 Task: Find a house in White Bear Lake, United States, for 8 guests from August 12th to 16th, with amenities including free parking, wifi, TV, gym, and breakfast, within a price range of 10,000 to 16,000 INR.
Action: Mouse scrolled (481, 529) with delta (0, 0)
Screenshot: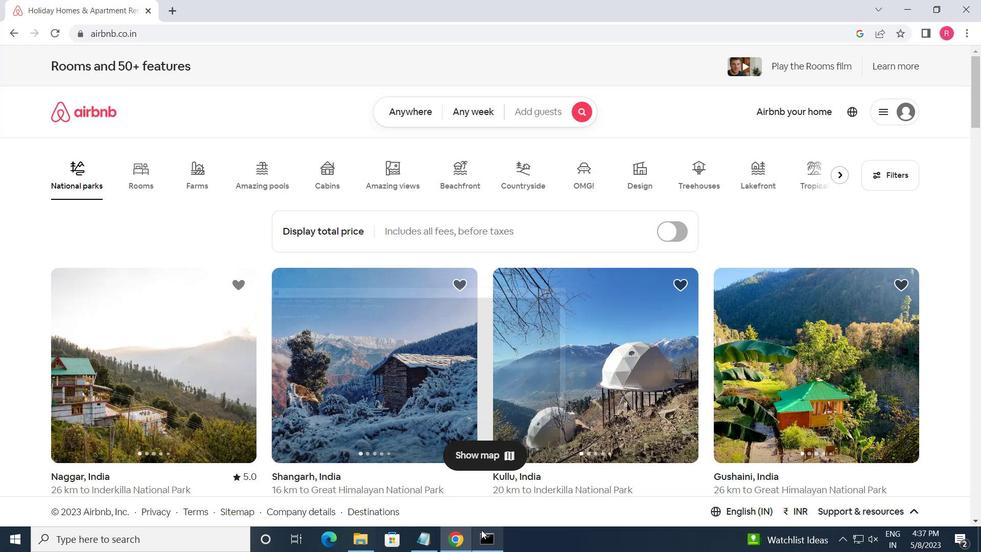 
Action: Mouse moved to (588, 105)
Screenshot: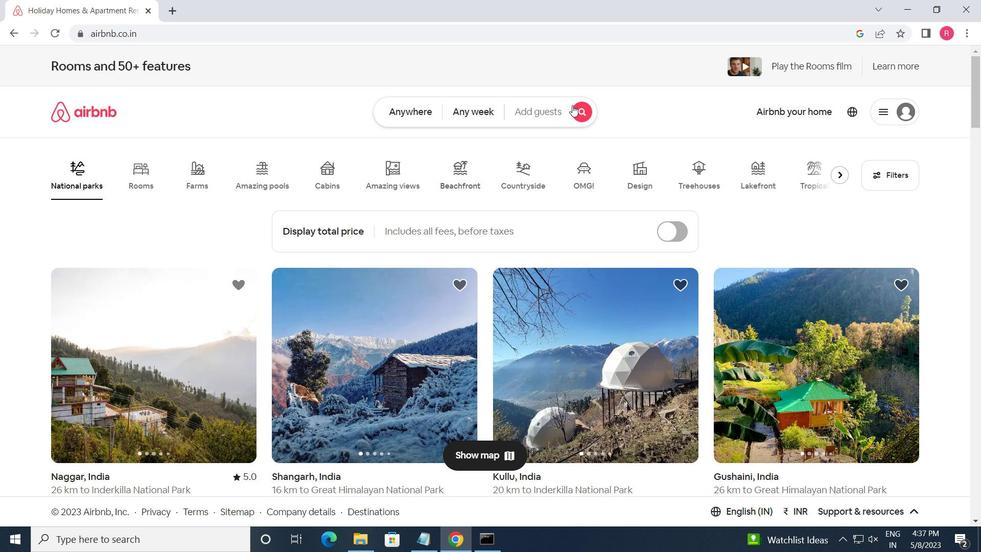 
Action: Mouse pressed left at (588, 105)
Screenshot: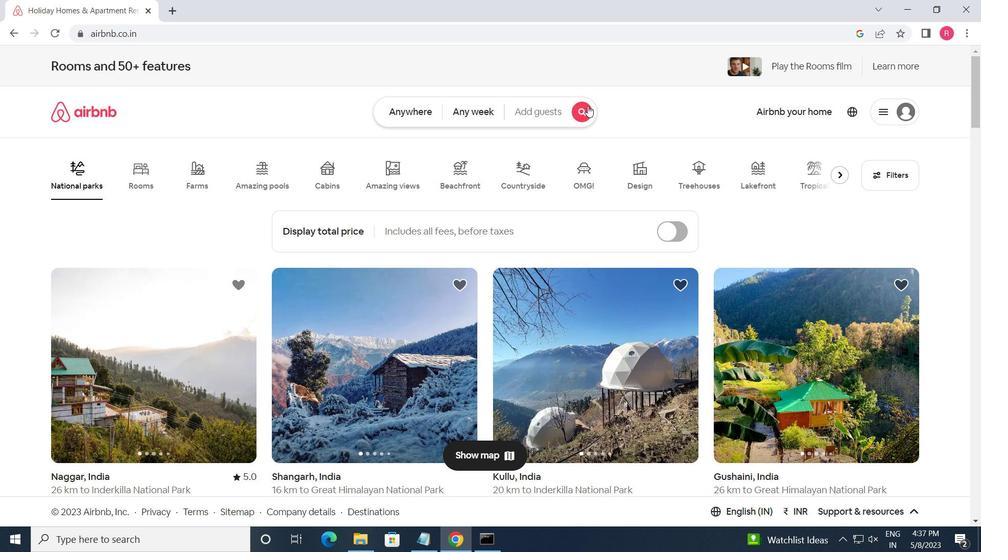 
Action: Mouse moved to (289, 166)
Screenshot: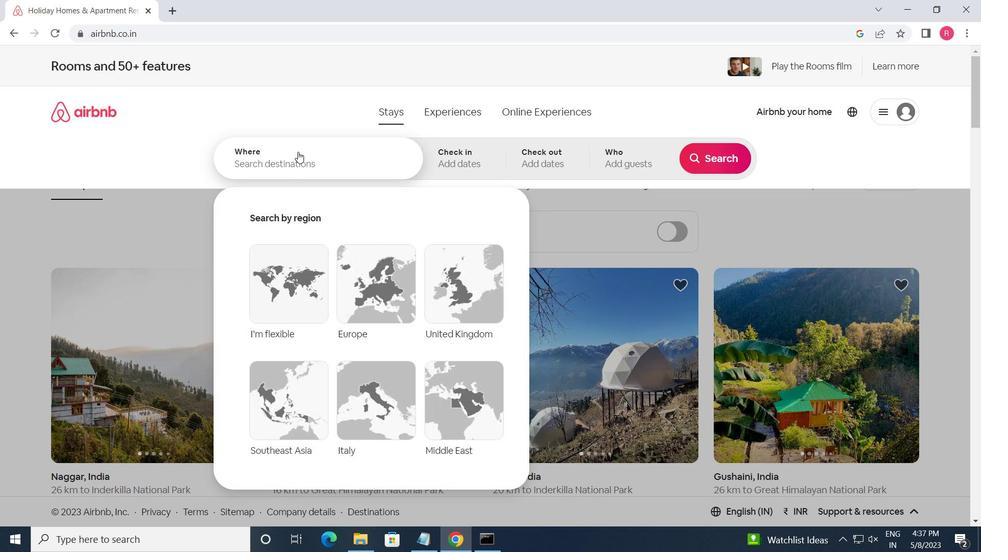 
Action: Mouse pressed left at (289, 166)
Screenshot: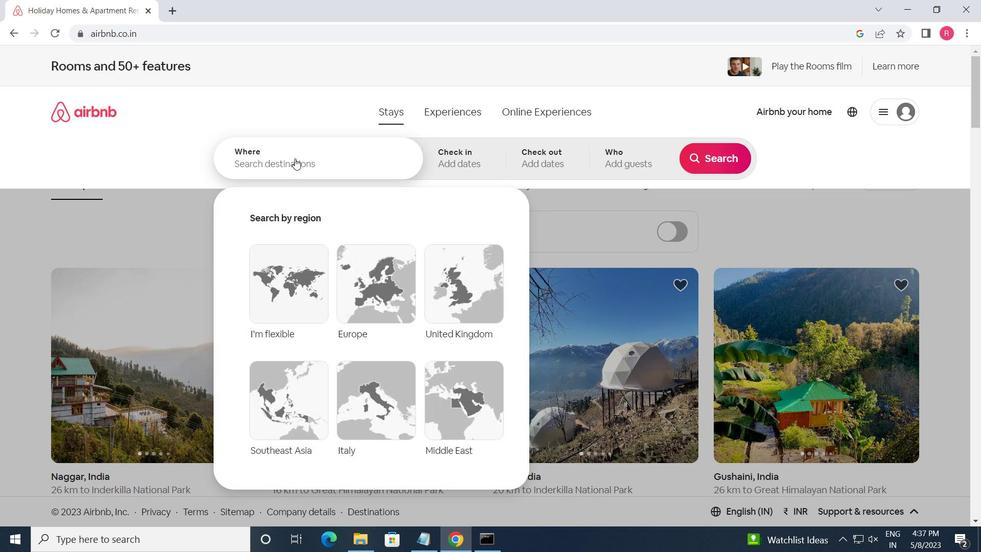 
Action: Key pressed <Key.shift>WHITE<Key.space>B<Key.backspace><Key.shift>BEAR<Key.space><Key.shift_r><Key.shift_r><Key.shift_r><Key.shift_r><Key.shift_r><Key.shift_r><Key.shift_r><Key.shift_r>LAKE,<Key.space><Key.shift_r>UNITED<Key.space><Key.shift>SA<Key.backspace>TATES<Key.enter>
Screenshot: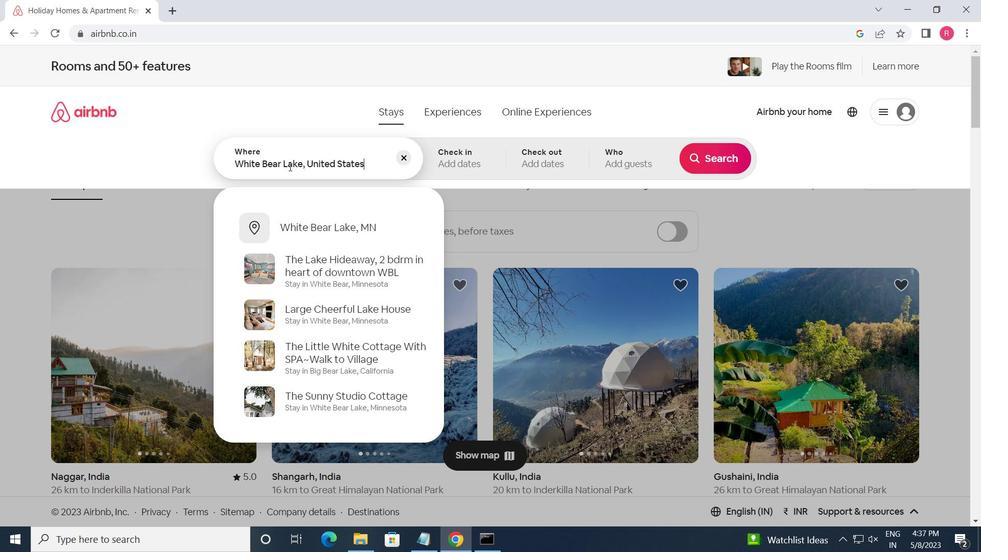 
Action: Mouse moved to (711, 264)
Screenshot: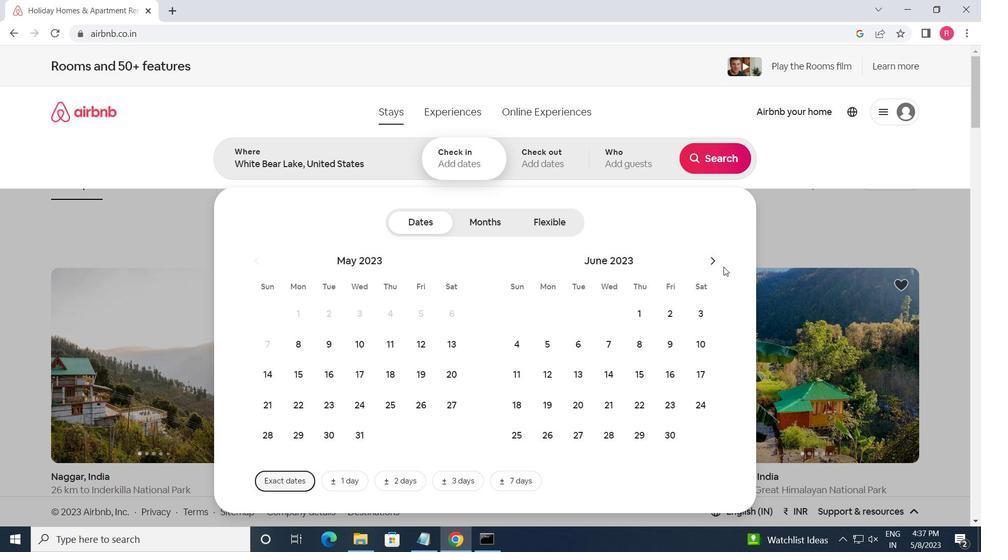 
Action: Mouse pressed left at (711, 264)
Screenshot: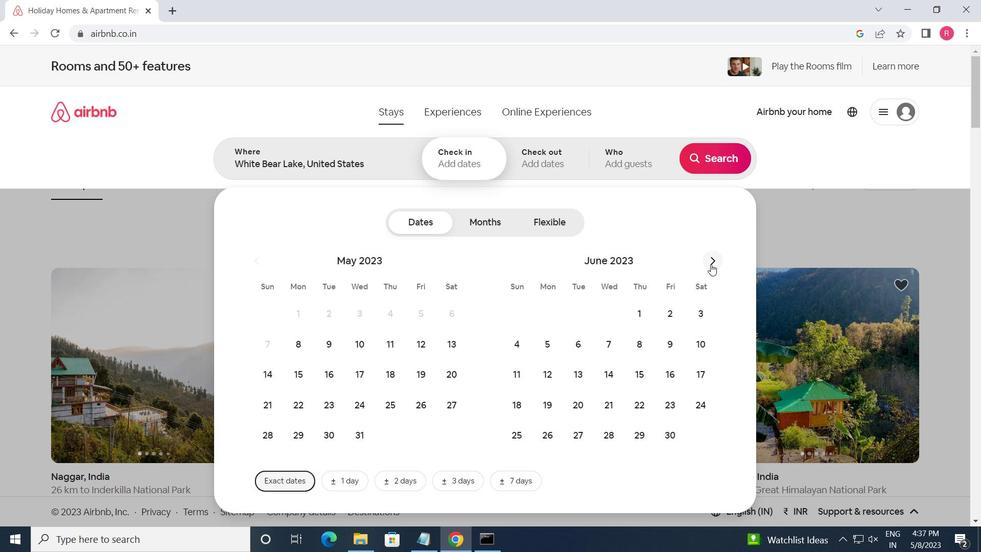 
Action: Mouse pressed left at (711, 264)
Screenshot: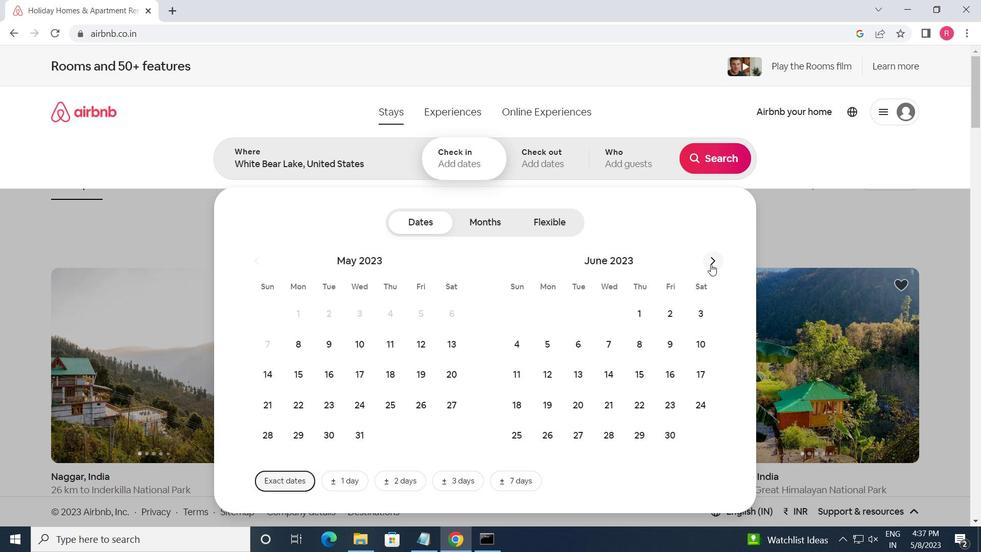 
Action: Mouse pressed left at (711, 264)
Screenshot: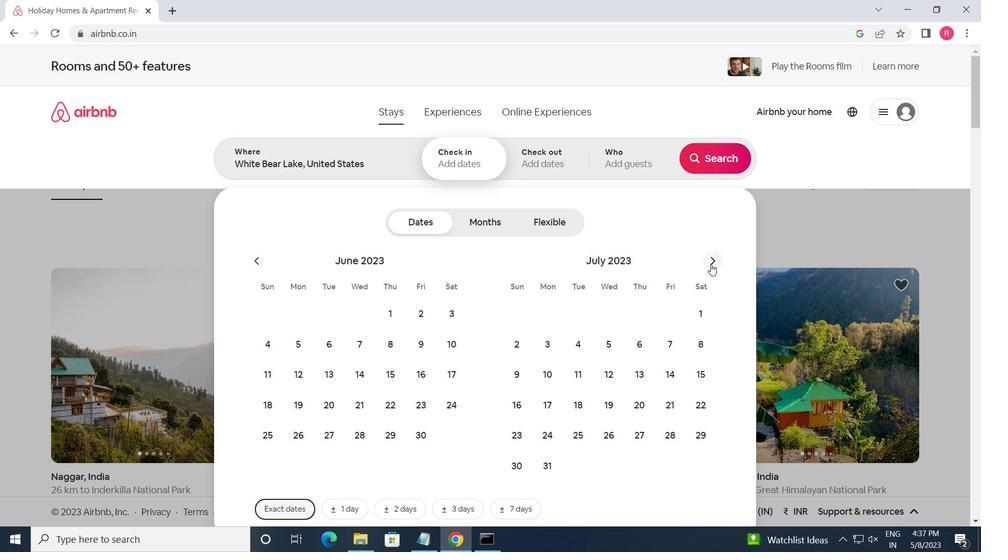
Action: Mouse moved to (699, 342)
Screenshot: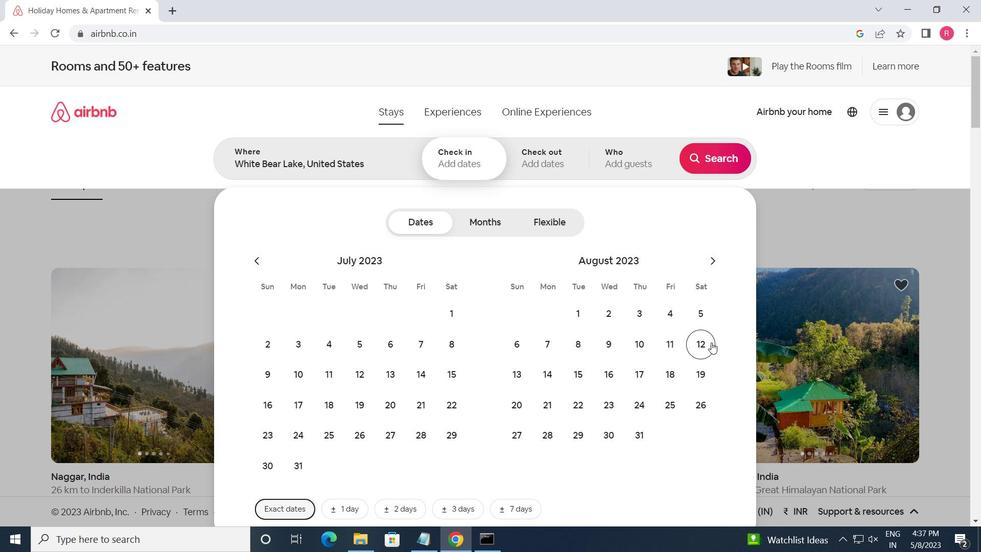 
Action: Mouse pressed left at (699, 342)
Screenshot: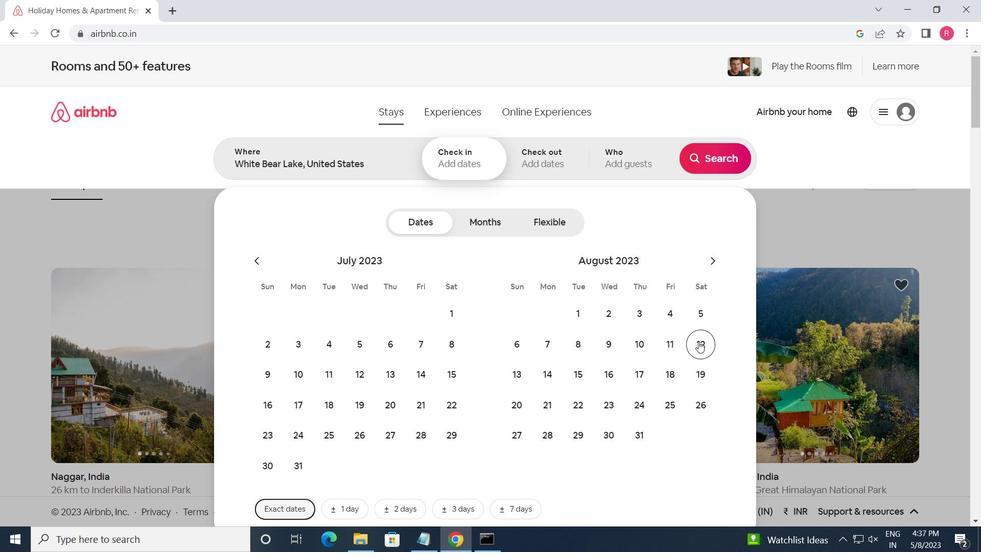
Action: Mouse moved to (608, 382)
Screenshot: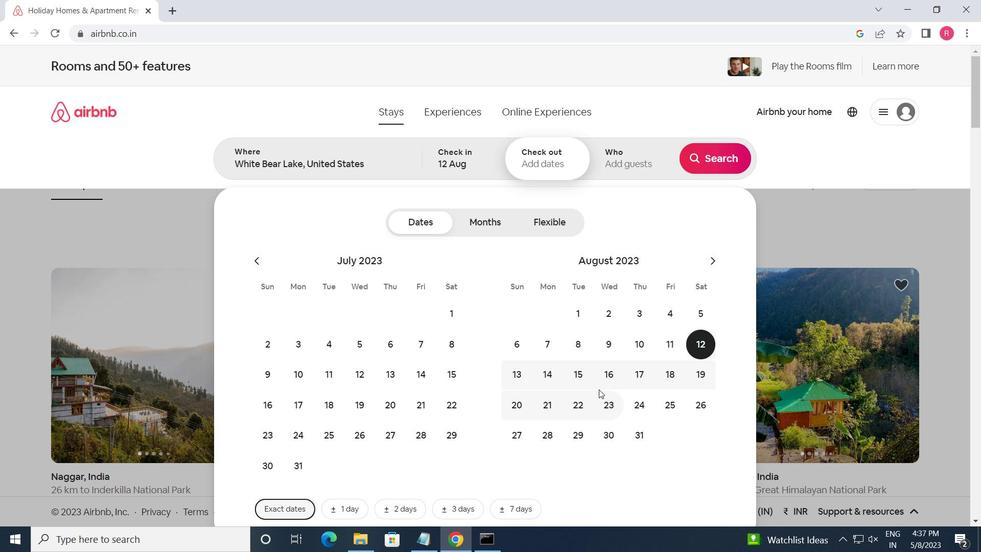 
Action: Mouse pressed left at (608, 382)
Screenshot: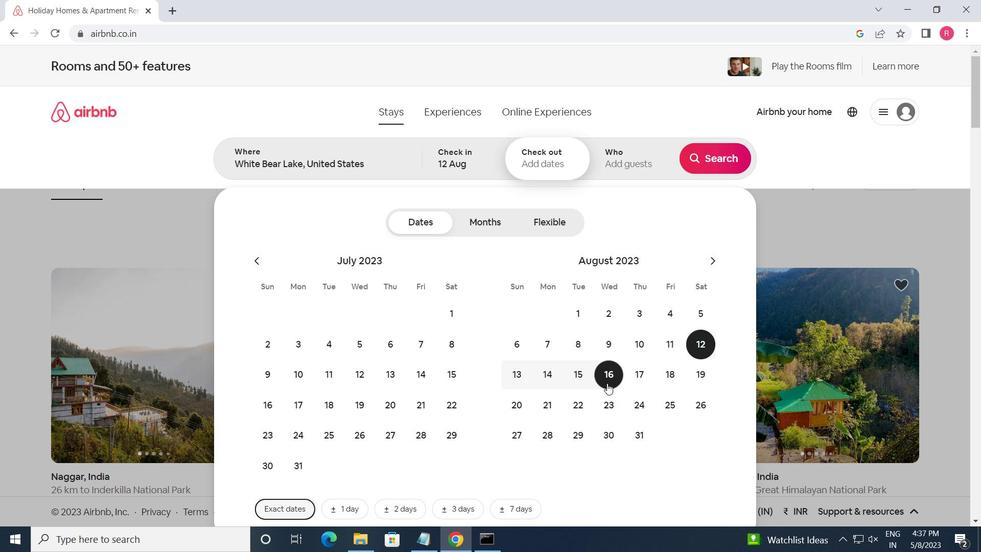 
Action: Mouse moved to (617, 171)
Screenshot: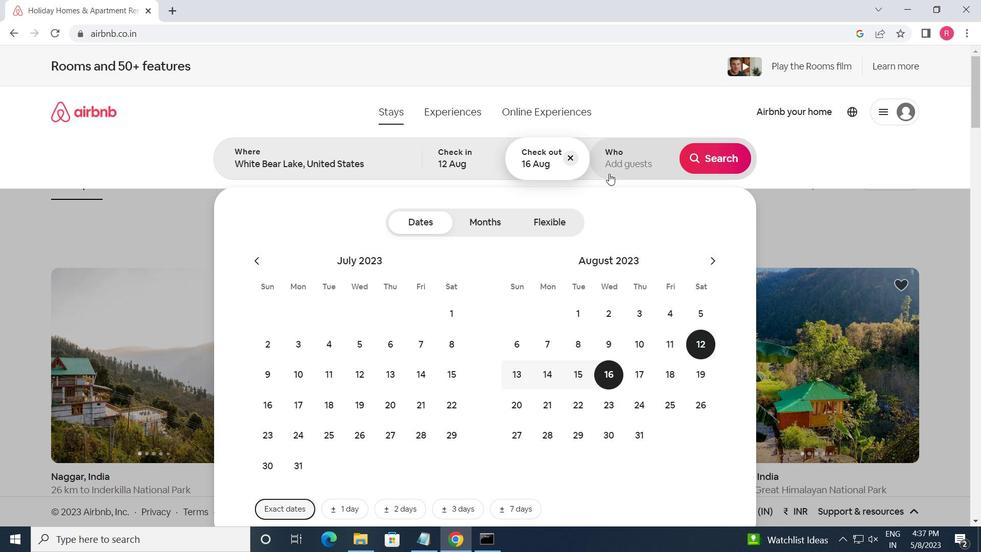 
Action: Mouse pressed left at (617, 171)
Screenshot: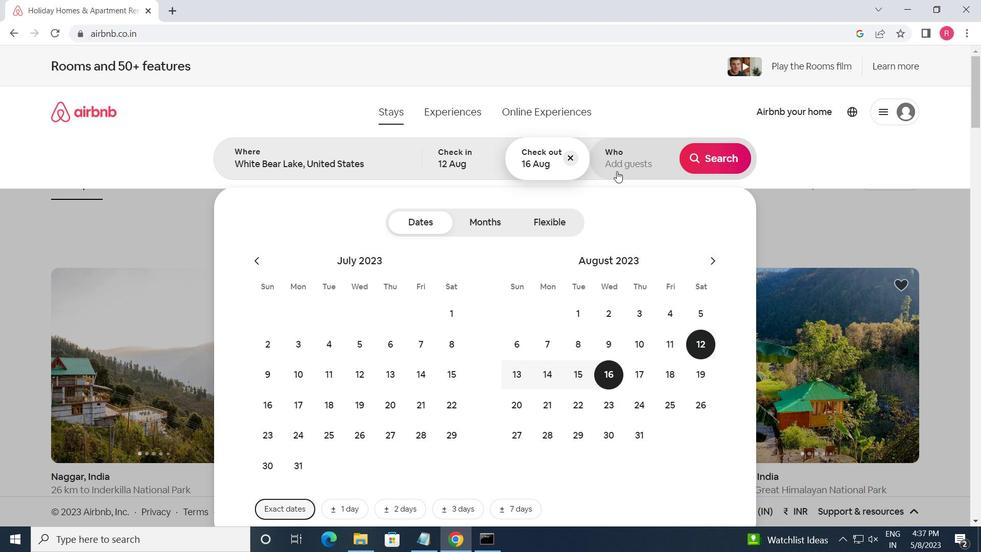 
Action: Mouse moved to (722, 231)
Screenshot: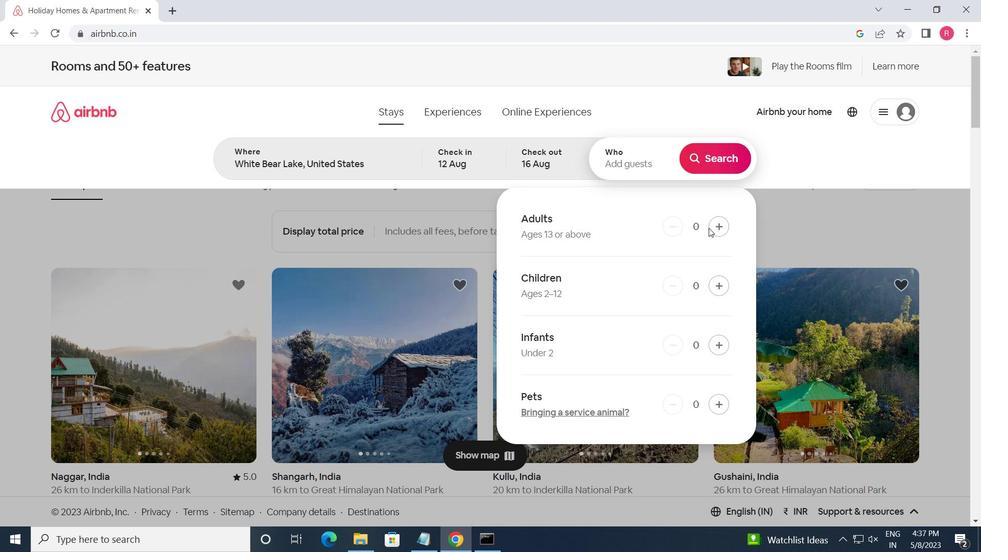 
Action: Mouse pressed left at (722, 231)
Screenshot: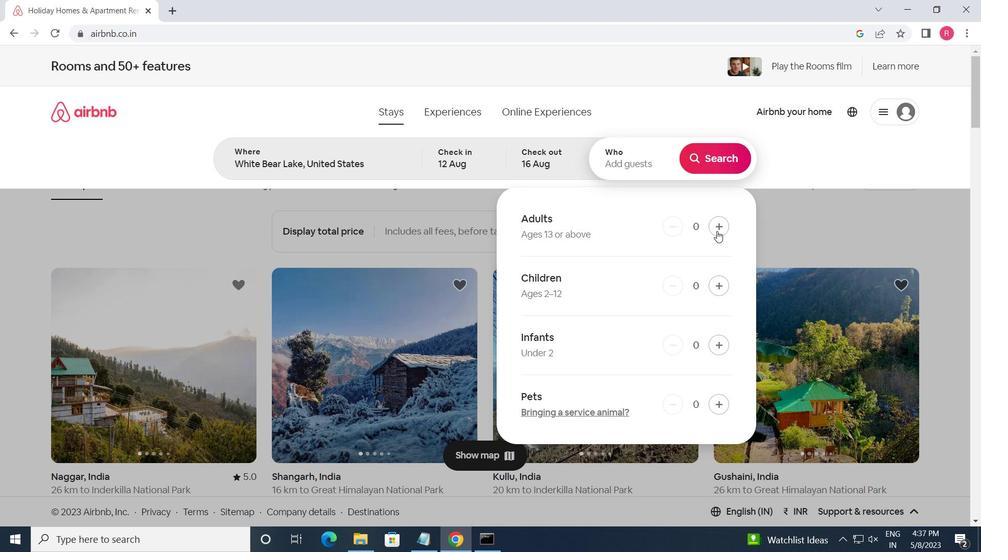 
Action: Mouse pressed left at (722, 231)
Screenshot: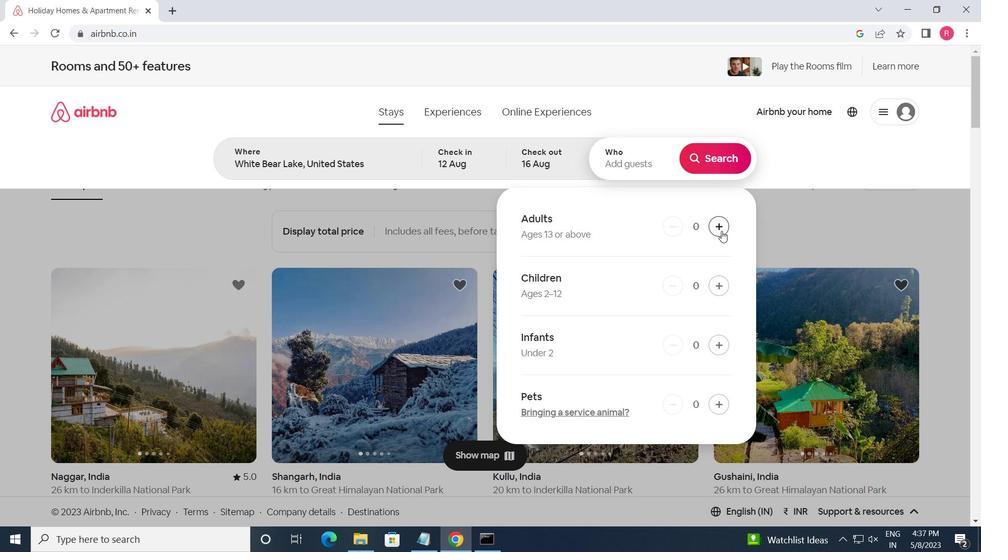 
Action: Mouse pressed left at (722, 231)
Screenshot: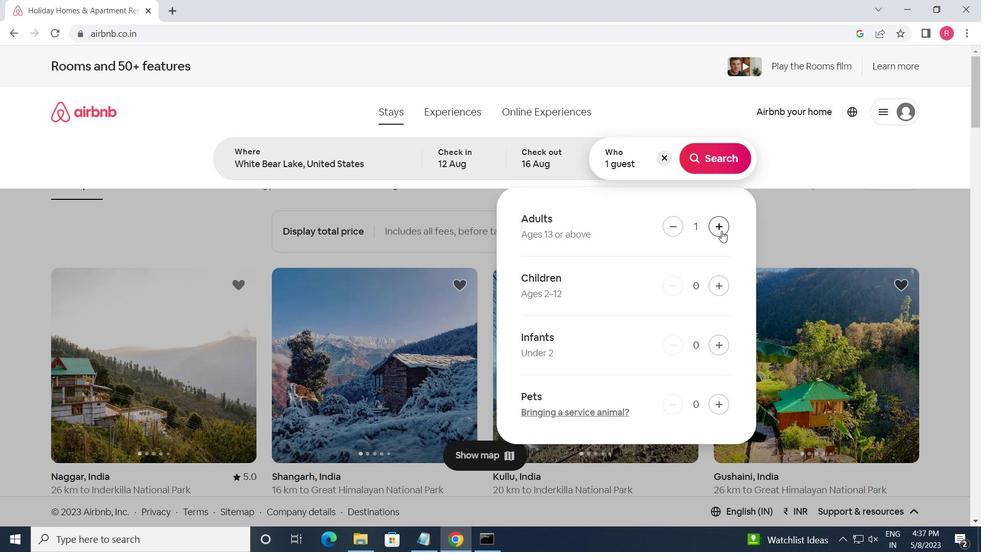 
Action: Mouse pressed left at (722, 231)
Screenshot: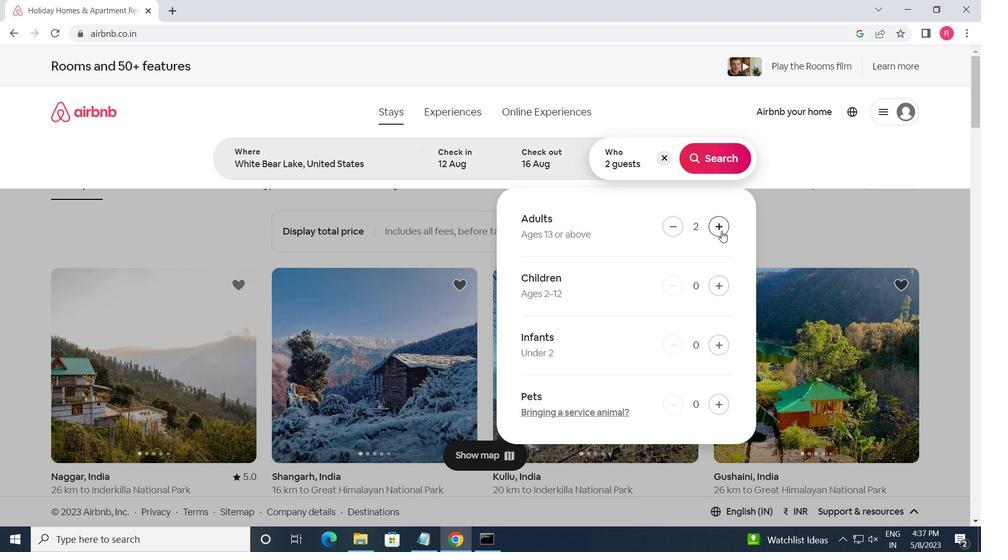 
Action: Mouse pressed left at (722, 231)
Screenshot: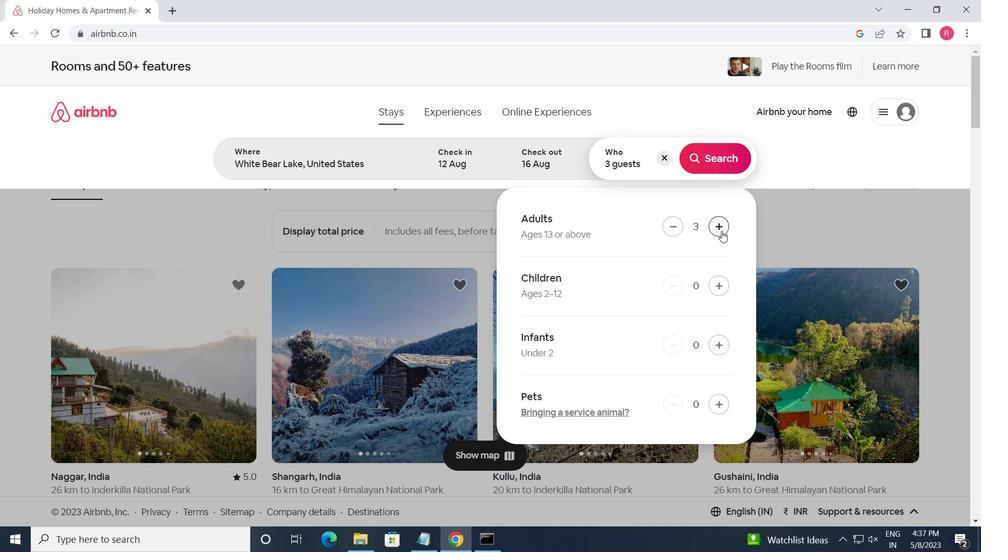 
Action: Mouse pressed left at (722, 231)
Screenshot: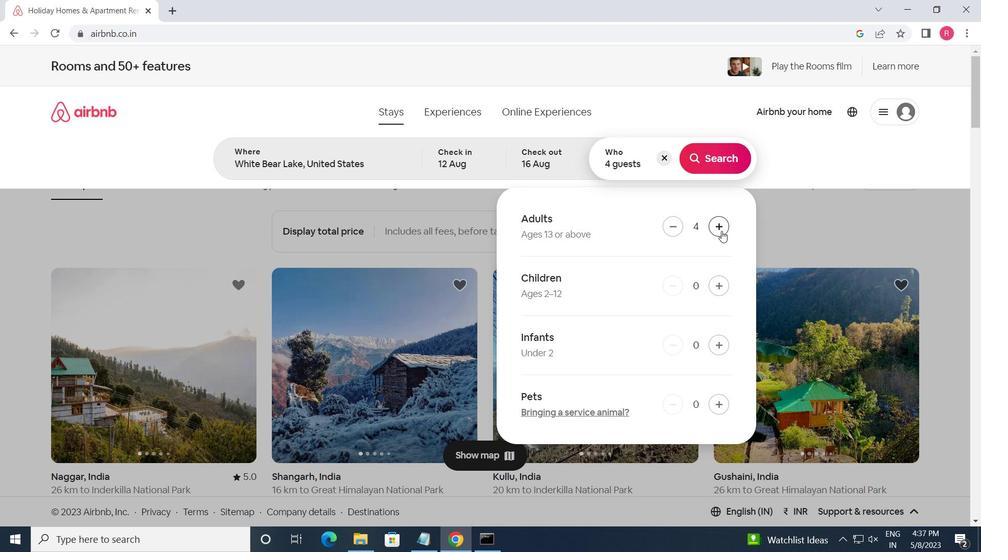
Action: Mouse pressed left at (722, 231)
Screenshot: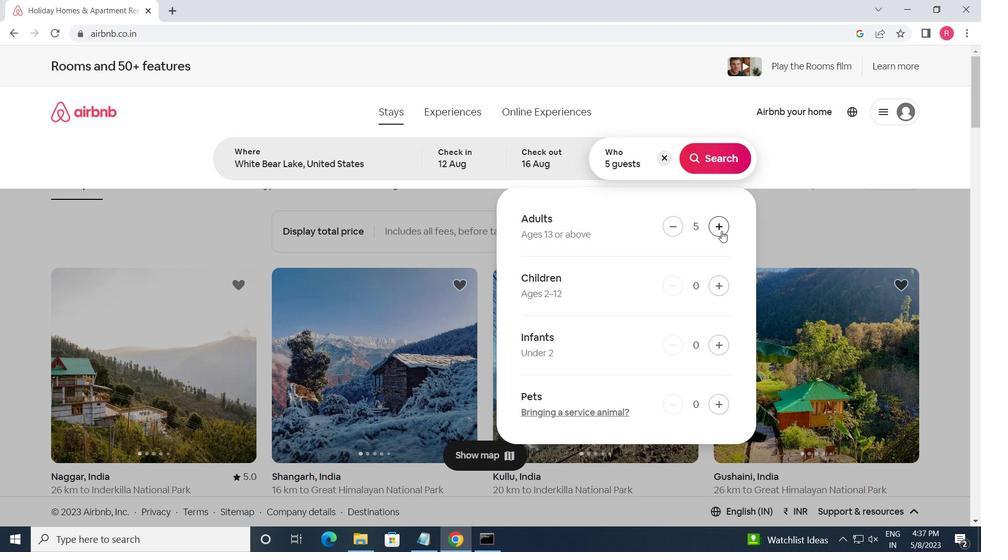 
Action: Mouse pressed left at (722, 231)
Screenshot: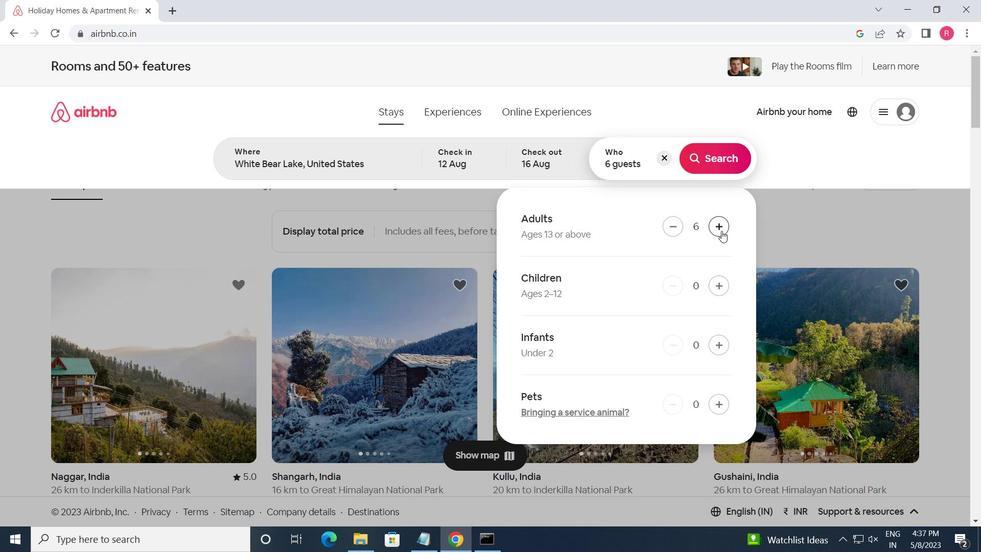 
Action: Mouse moved to (706, 166)
Screenshot: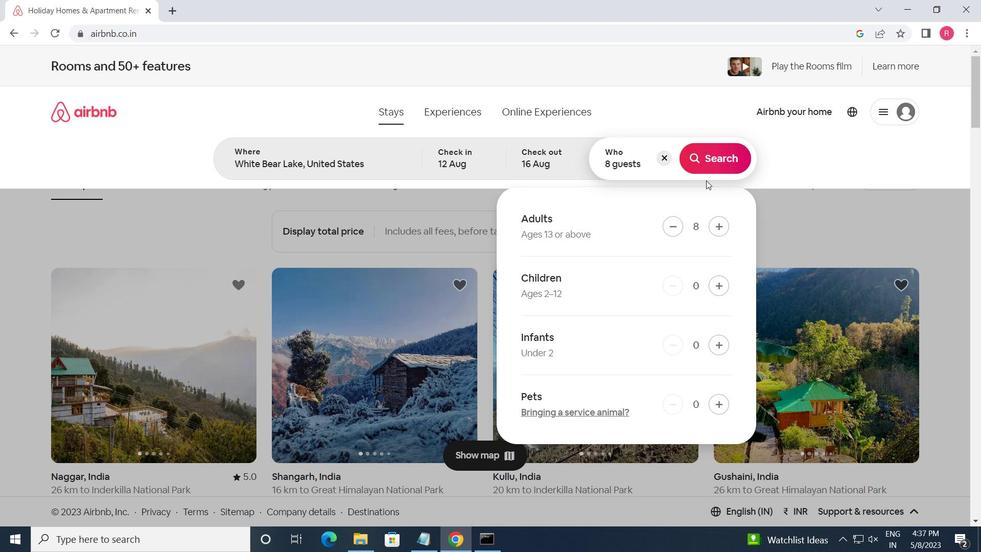 
Action: Mouse pressed left at (706, 166)
Screenshot: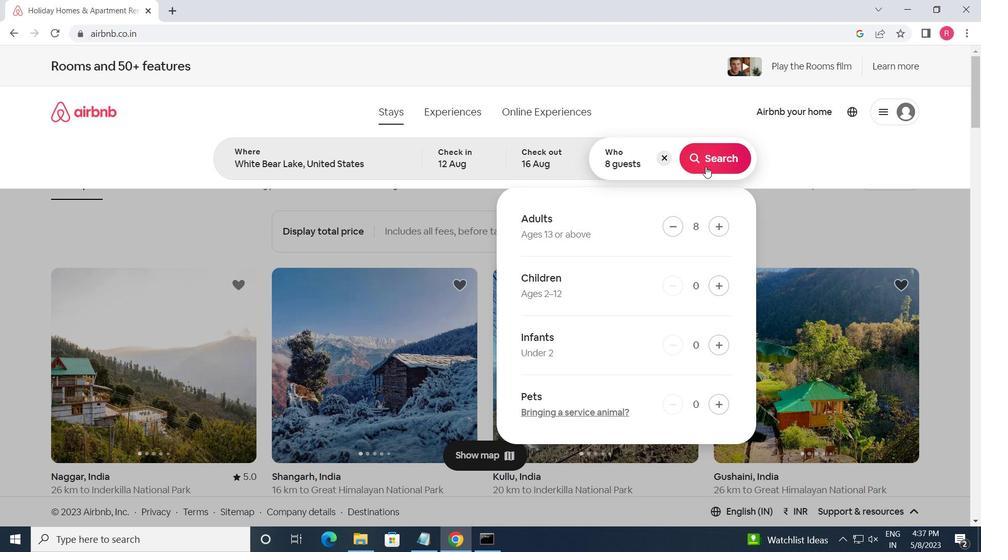 
Action: Mouse moved to (928, 118)
Screenshot: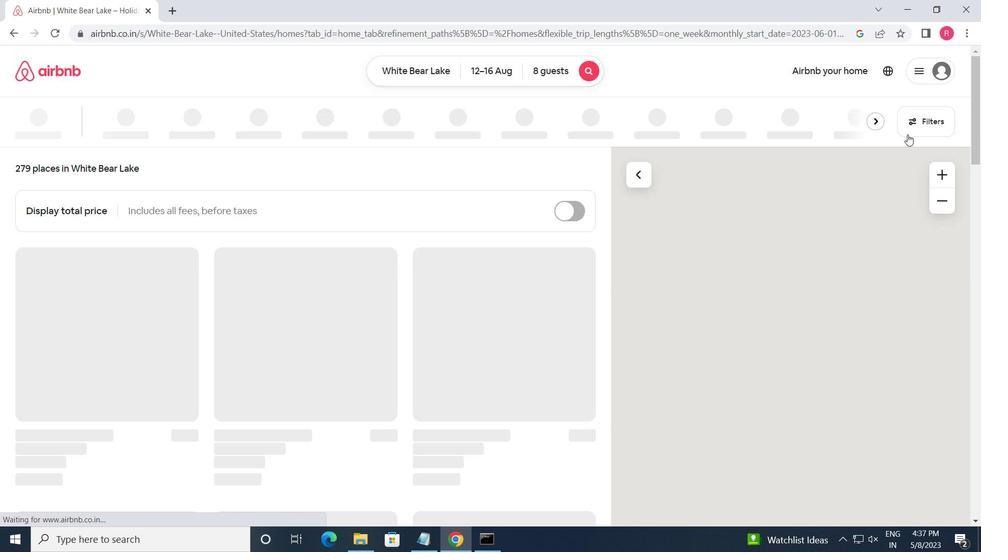
Action: Mouse pressed left at (928, 118)
Screenshot: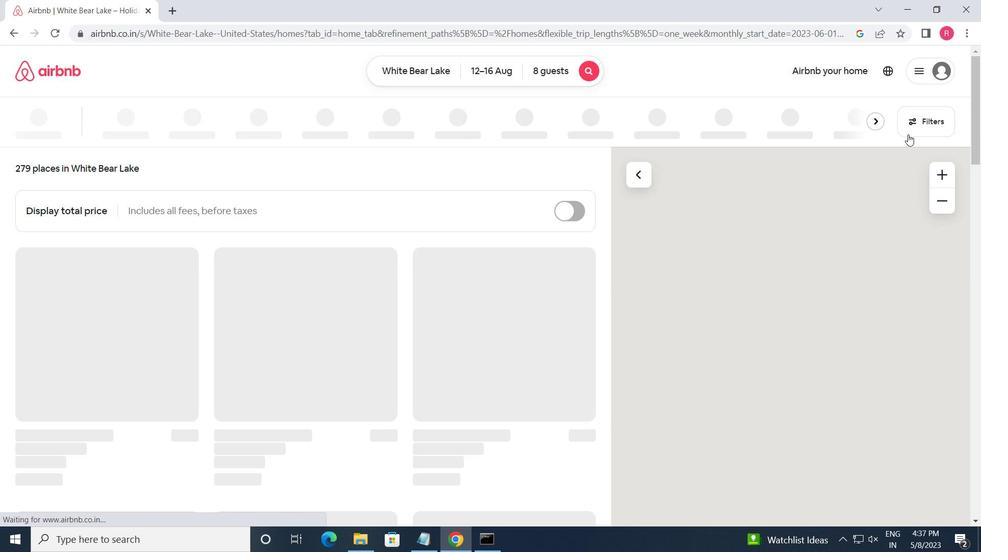 
Action: Mouse moved to (360, 440)
Screenshot: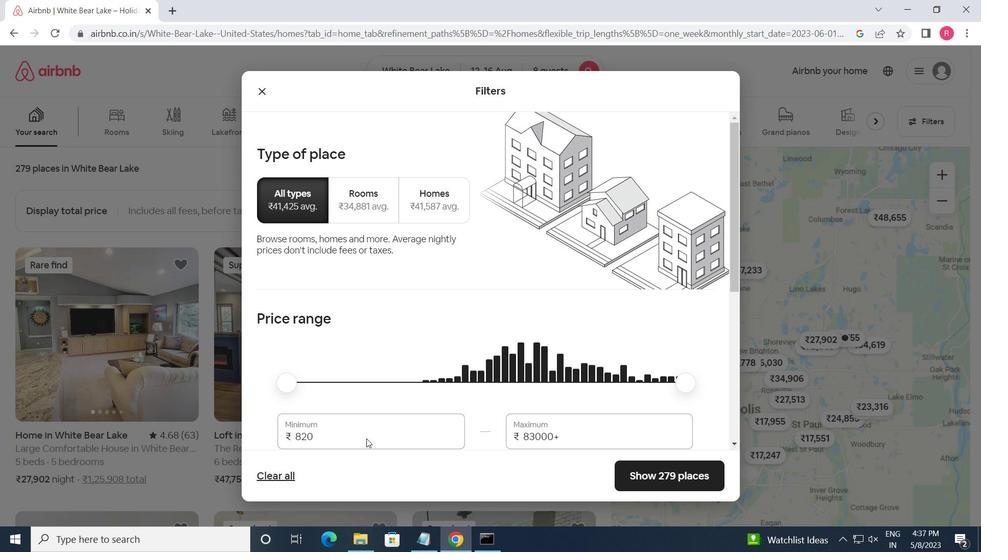
Action: Mouse pressed left at (360, 440)
Screenshot: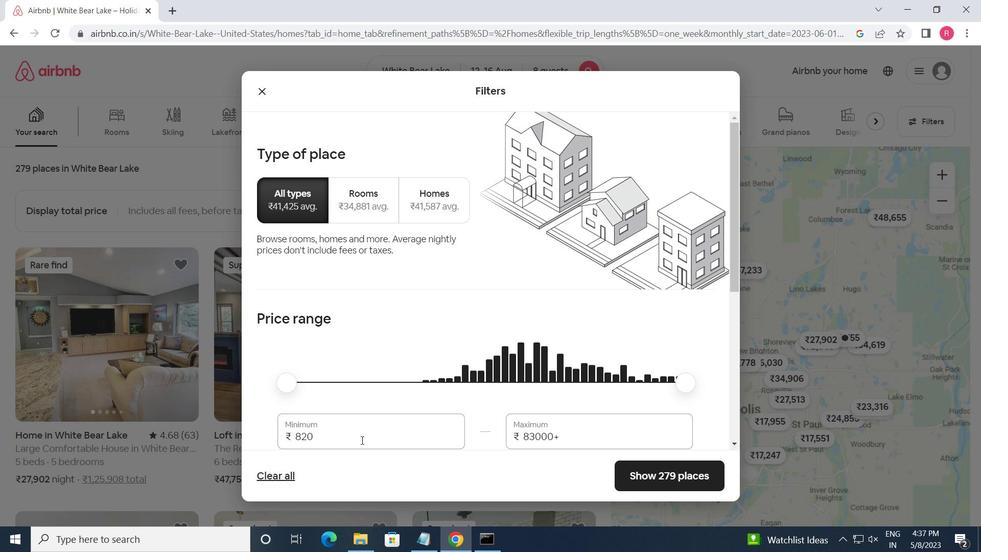 
Action: Mouse pressed left at (360, 440)
Screenshot: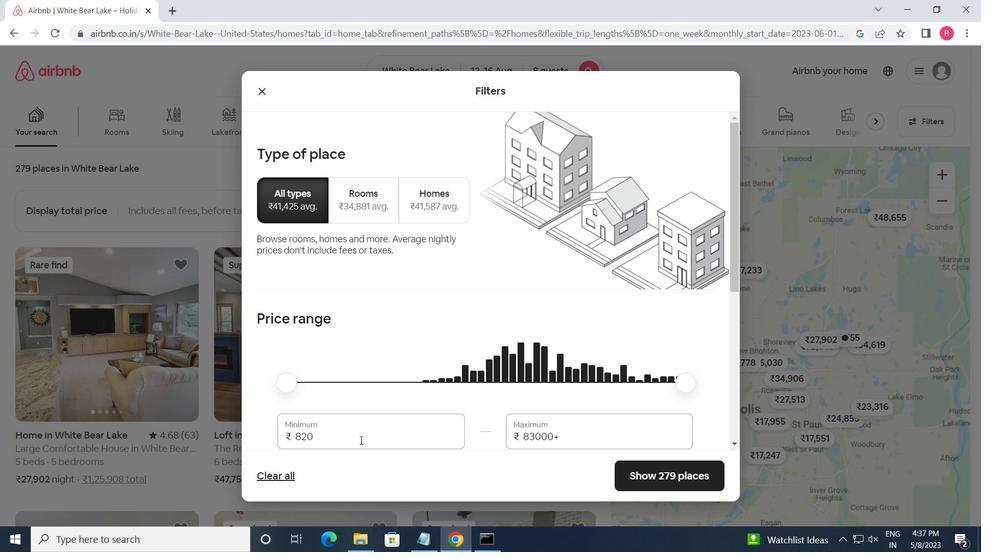 
Action: Key pressed 10000<Key.tab>16000
Screenshot: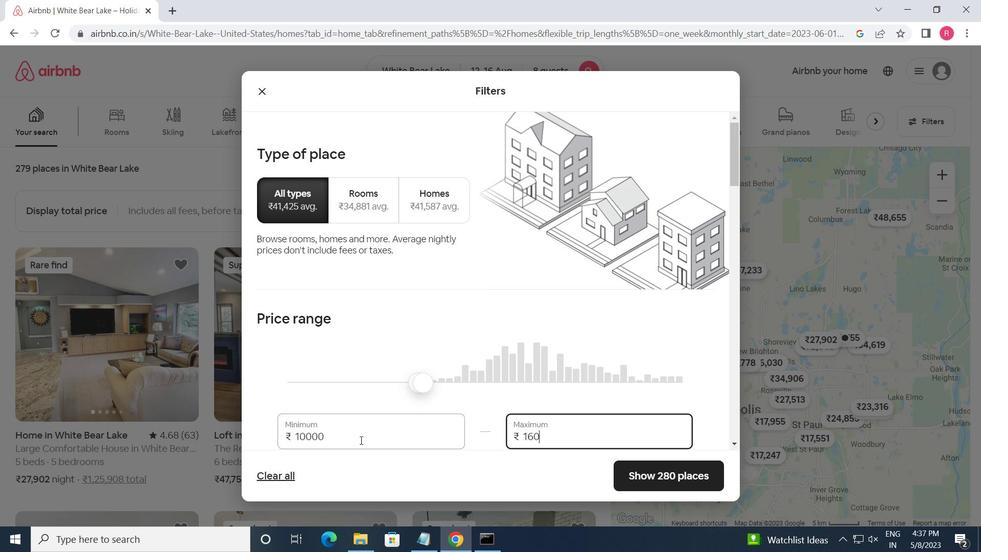 
Action: Mouse moved to (361, 429)
Screenshot: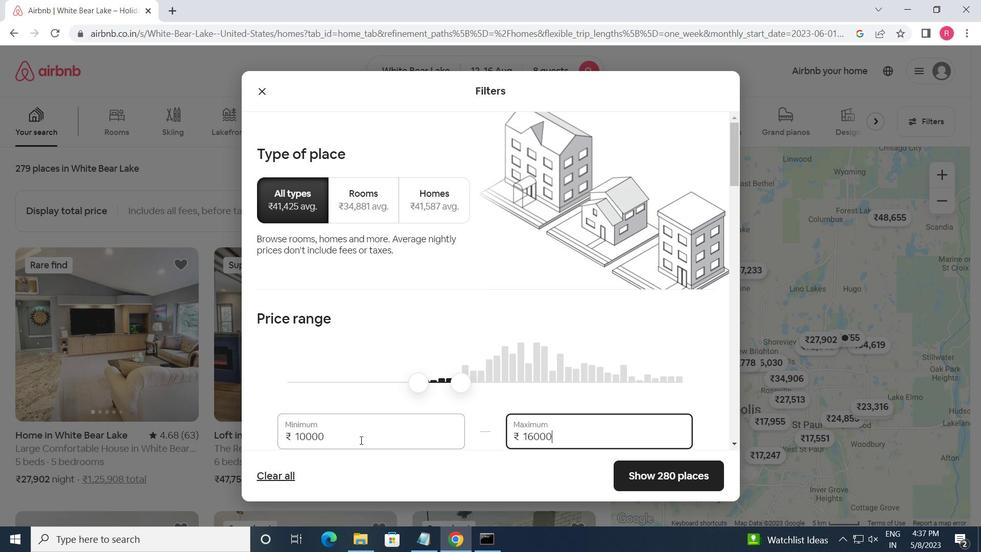 
Action: Mouse scrolled (361, 429) with delta (0, 0)
Screenshot: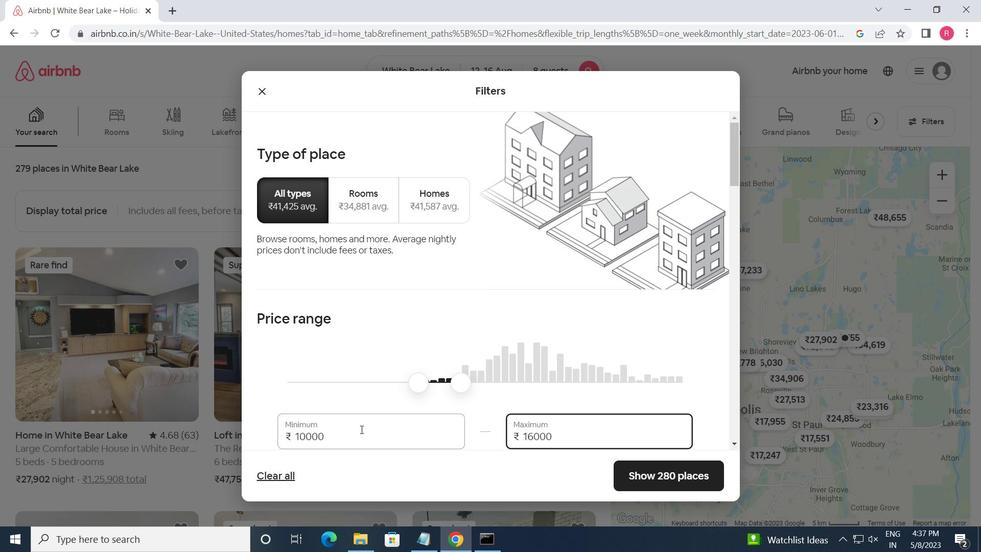 
Action: Mouse moved to (361, 430)
Screenshot: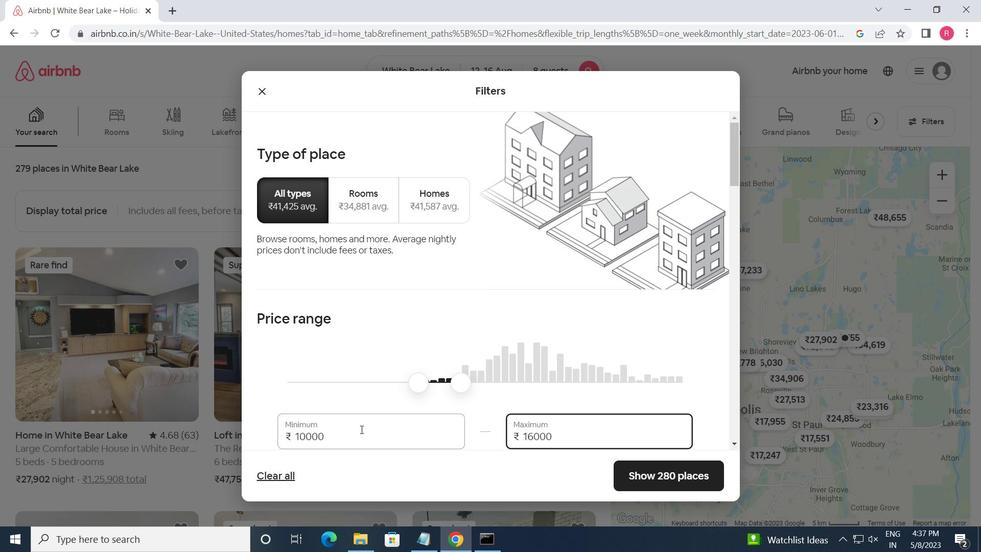 
Action: Mouse scrolled (361, 430) with delta (0, 0)
Screenshot: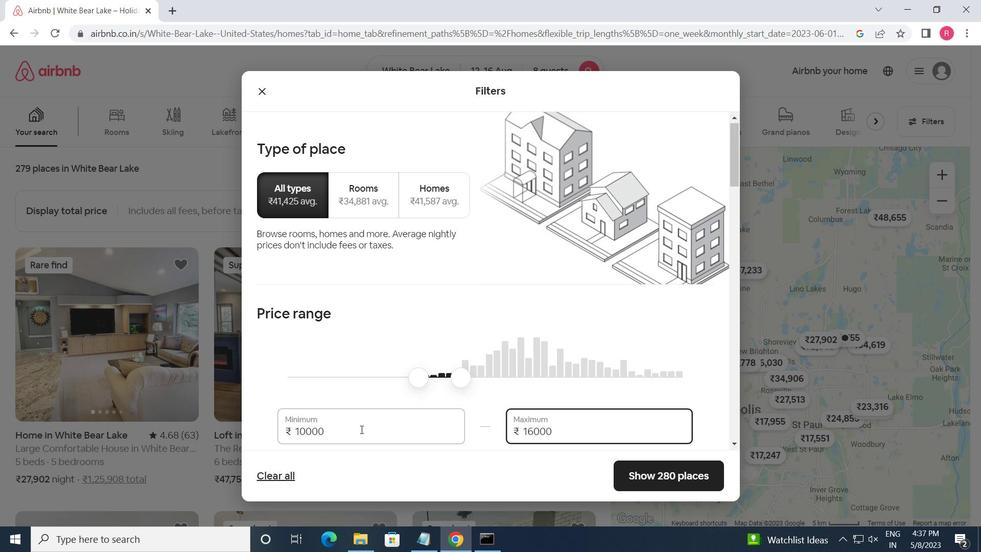 
Action: Mouse scrolled (361, 430) with delta (0, 0)
Screenshot: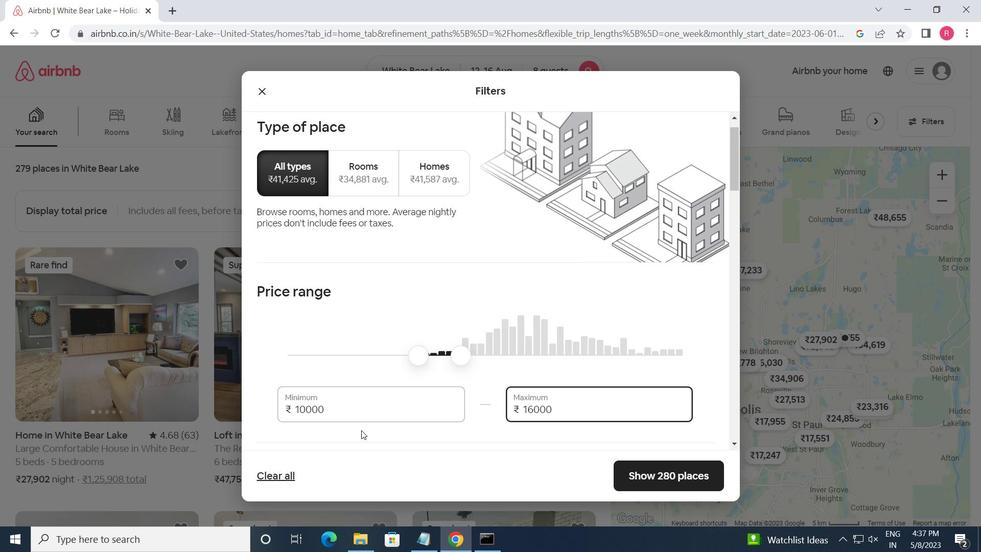 
Action: Mouse moved to (390, 422)
Screenshot: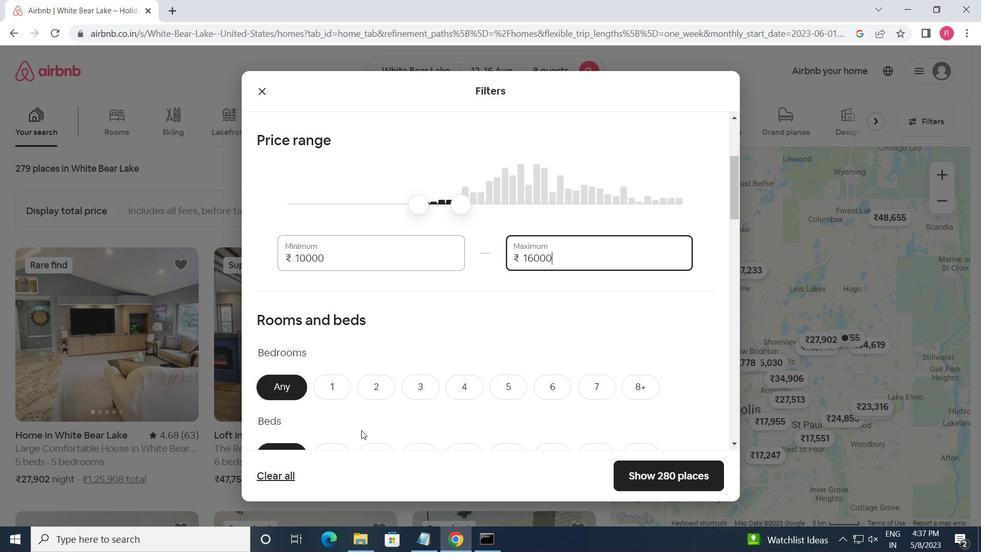 
Action: Mouse scrolled (390, 422) with delta (0, 0)
Screenshot: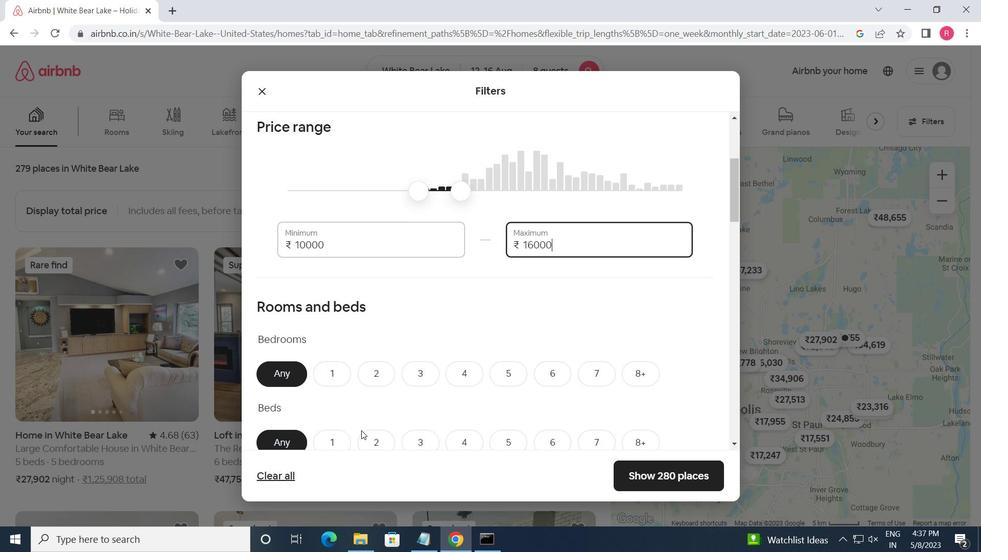 
Action: Mouse moved to (634, 309)
Screenshot: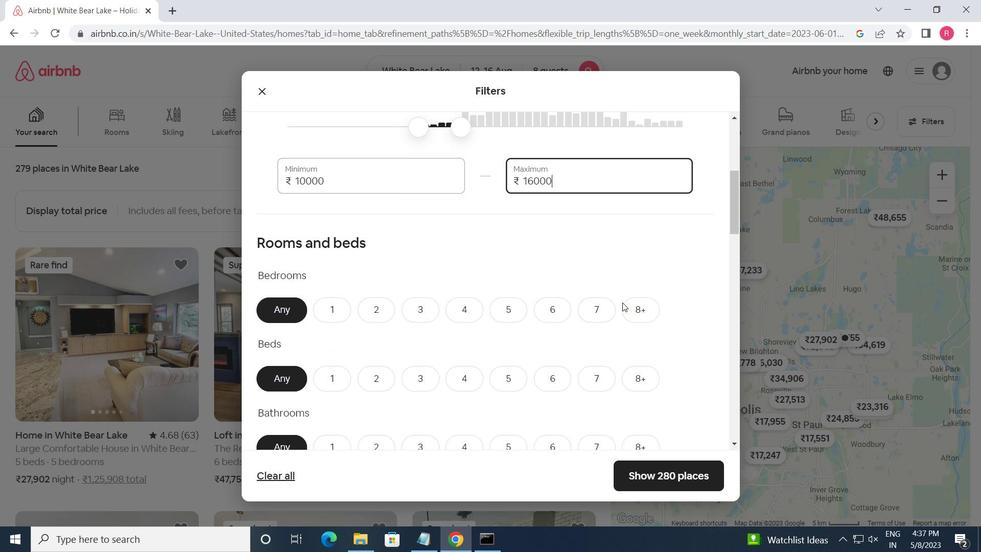 
Action: Mouse pressed left at (634, 309)
Screenshot: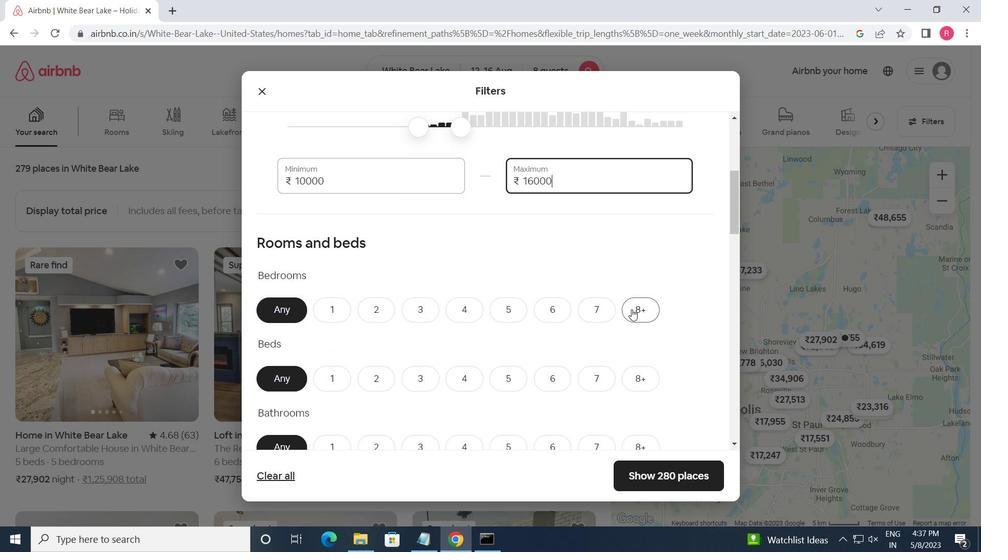 
Action: Mouse moved to (635, 380)
Screenshot: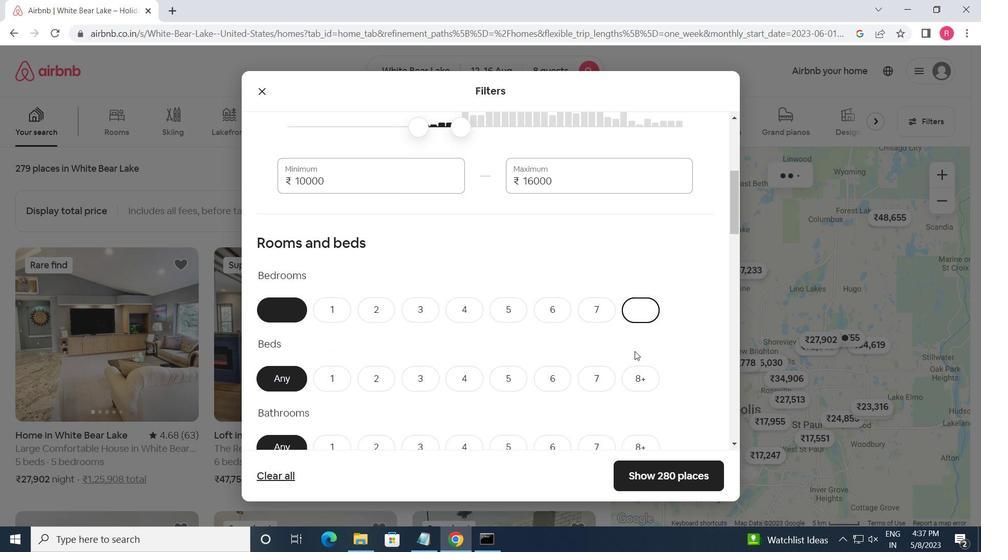 
Action: Mouse pressed left at (635, 380)
Screenshot: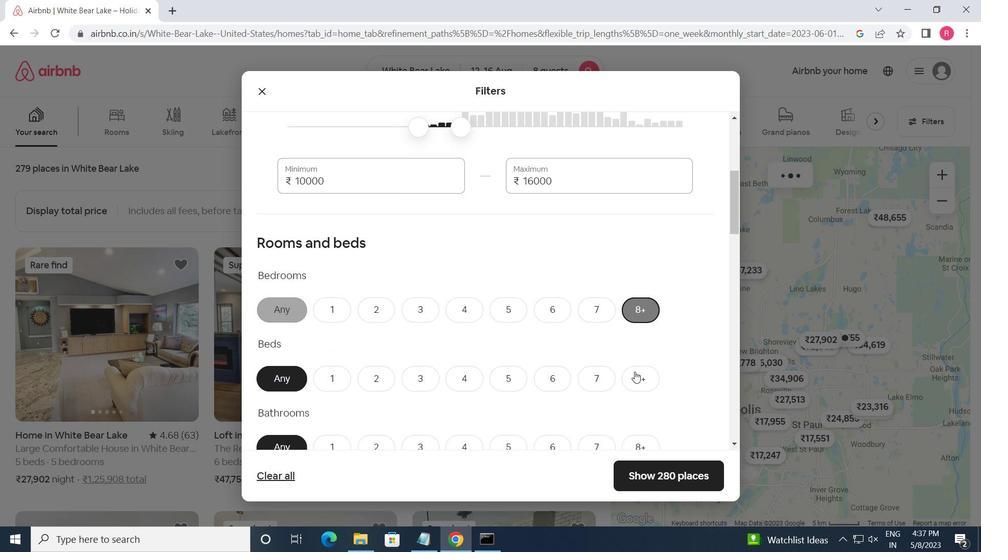 
Action: Mouse moved to (636, 442)
Screenshot: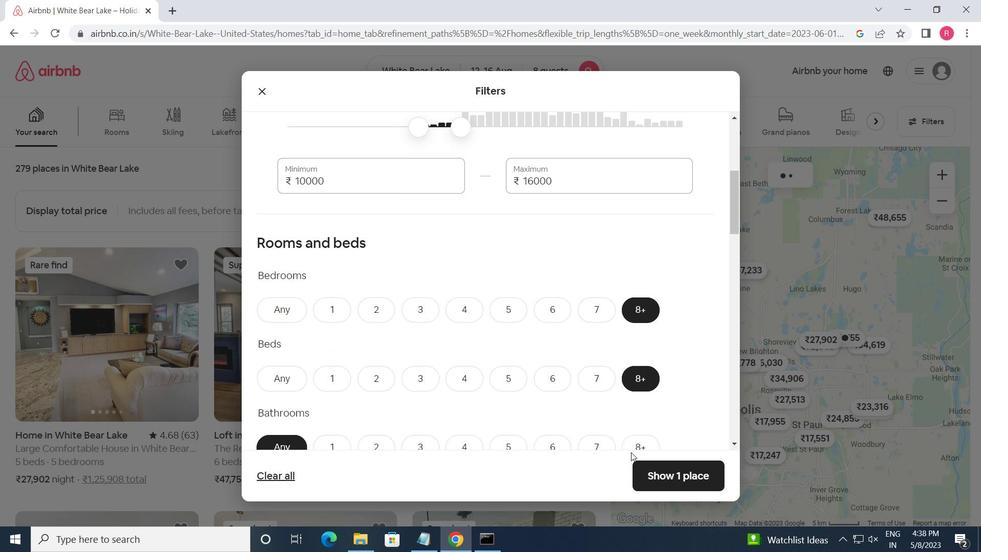 
Action: Mouse pressed left at (636, 442)
Screenshot: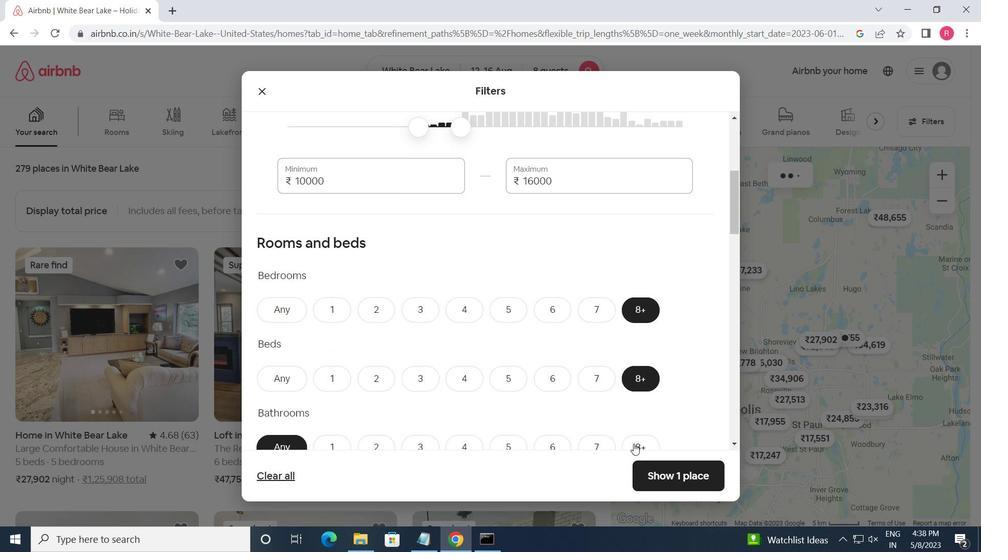 
Action: Mouse moved to (593, 380)
Screenshot: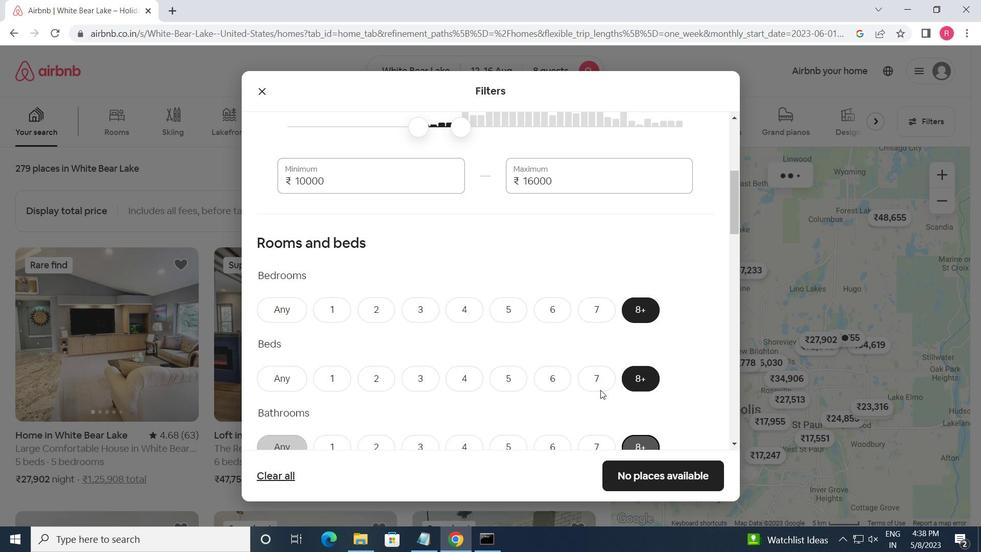 
Action: Mouse scrolled (593, 380) with delta (0, 0)
Screenshot: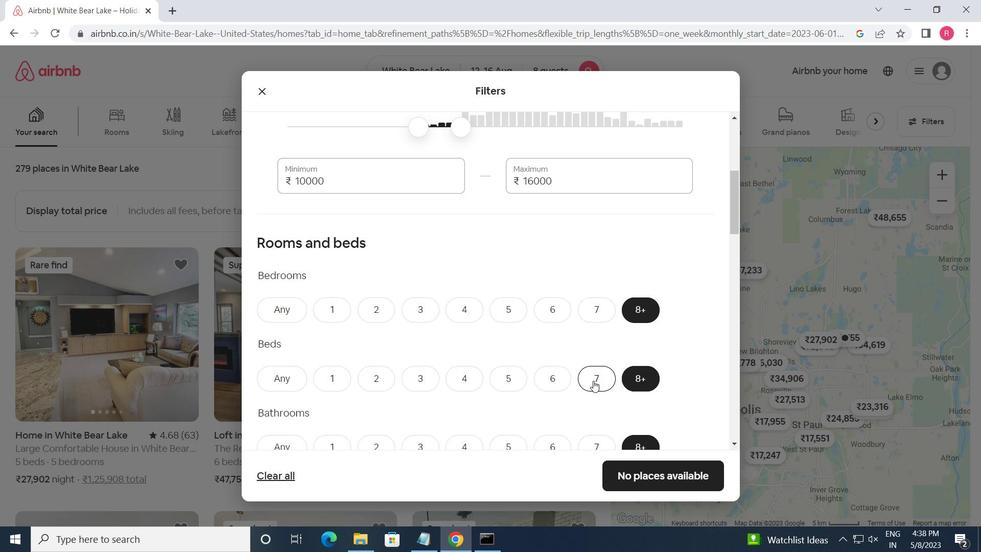 
Action: Mouse scrolled (593, 380) with delta (0, 0)
Screenshot: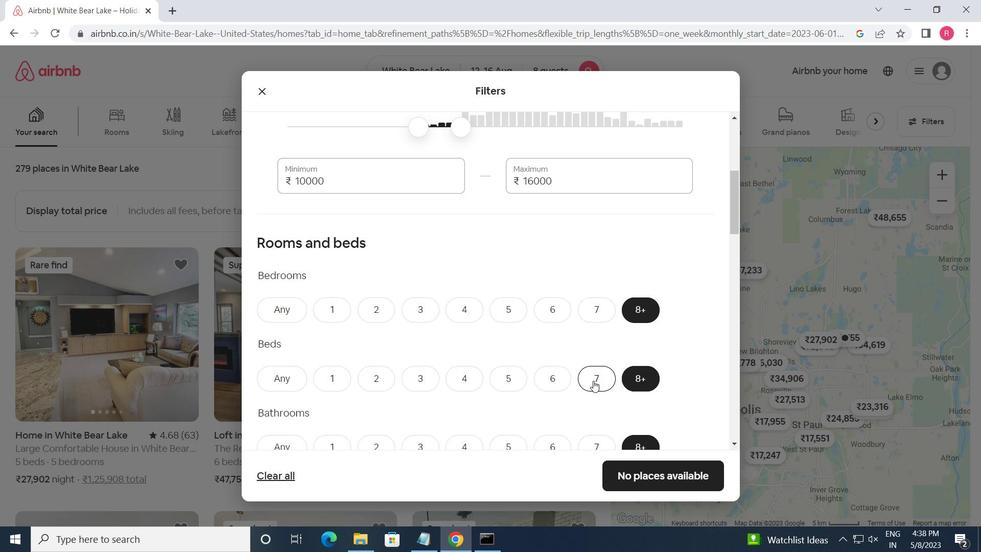 
Action: Mouse scrolled (593, 380) with delta (0, 0)
Screenshot: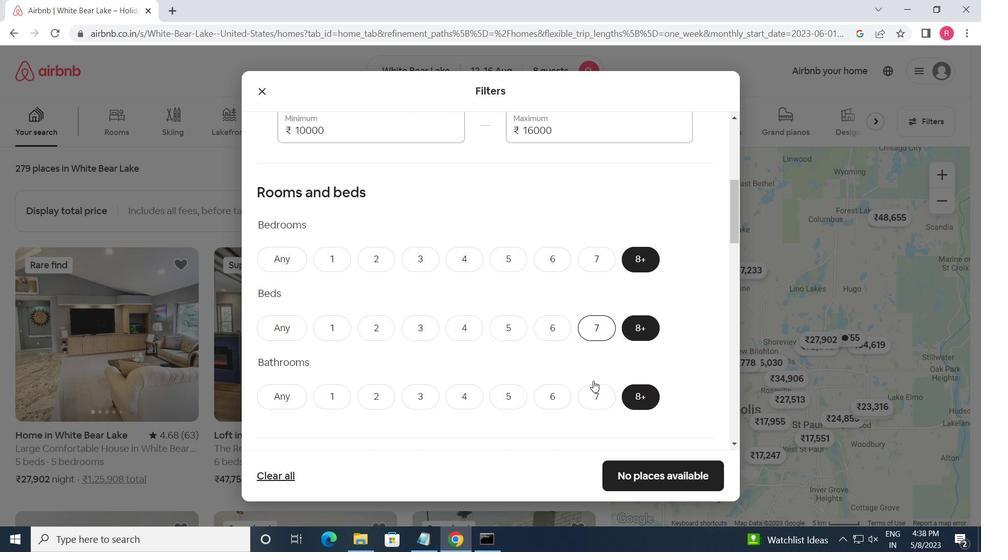 
Action: Mouse moved to (340, 401)
Screenshot: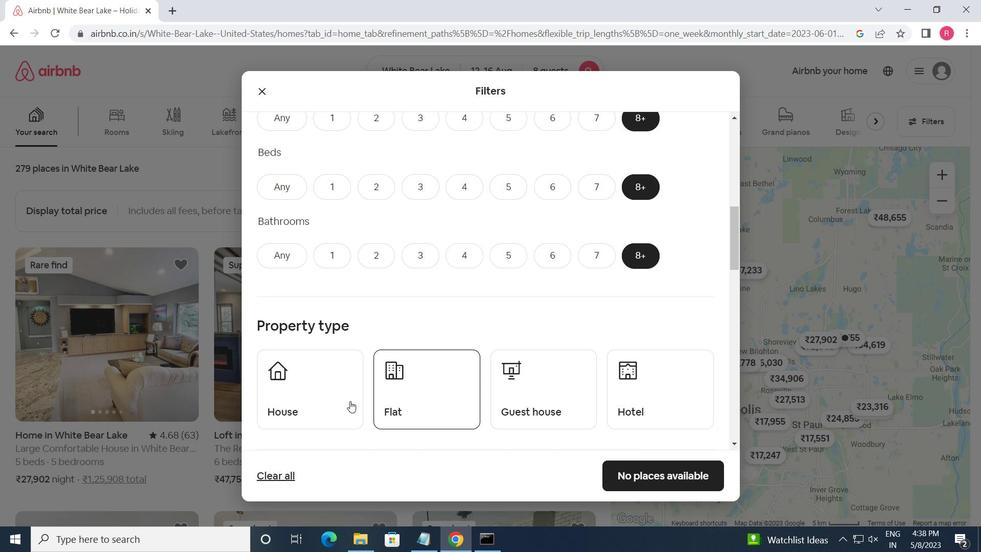 
Action: Mouse pressed left at (340, 401)
Screenshot: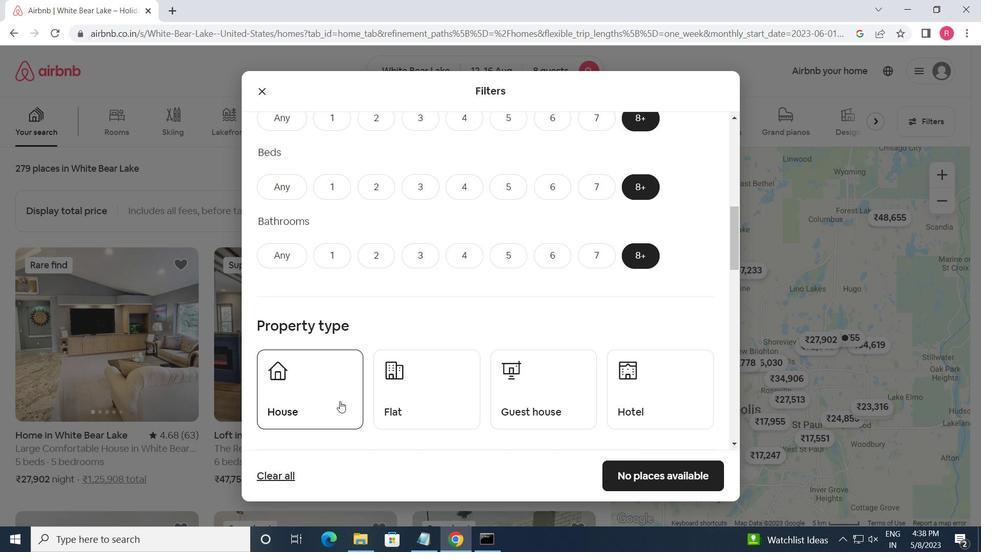
Action: Mouse moved to (441, 410)
Screenshot: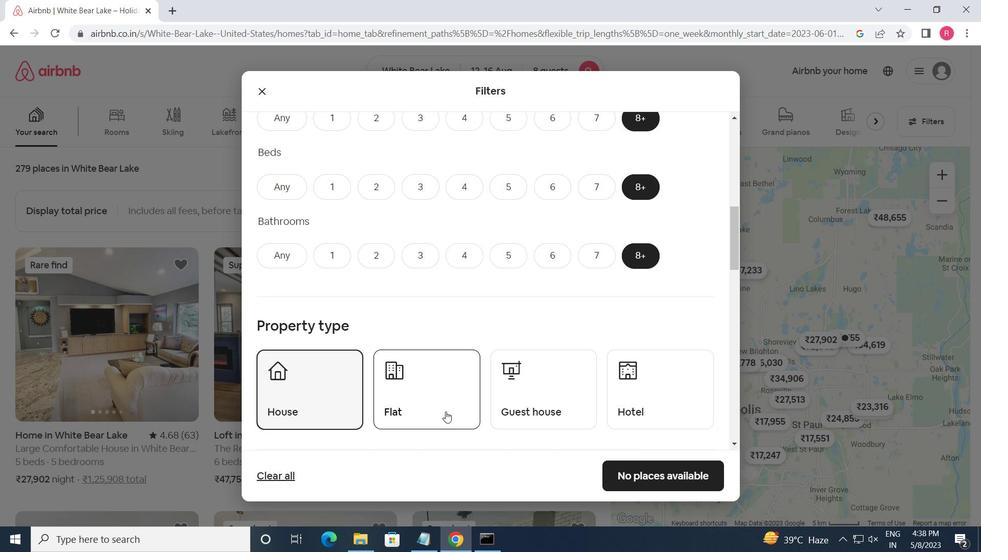 
Action: Mouse pressed left at (441, 410)
Screenshot: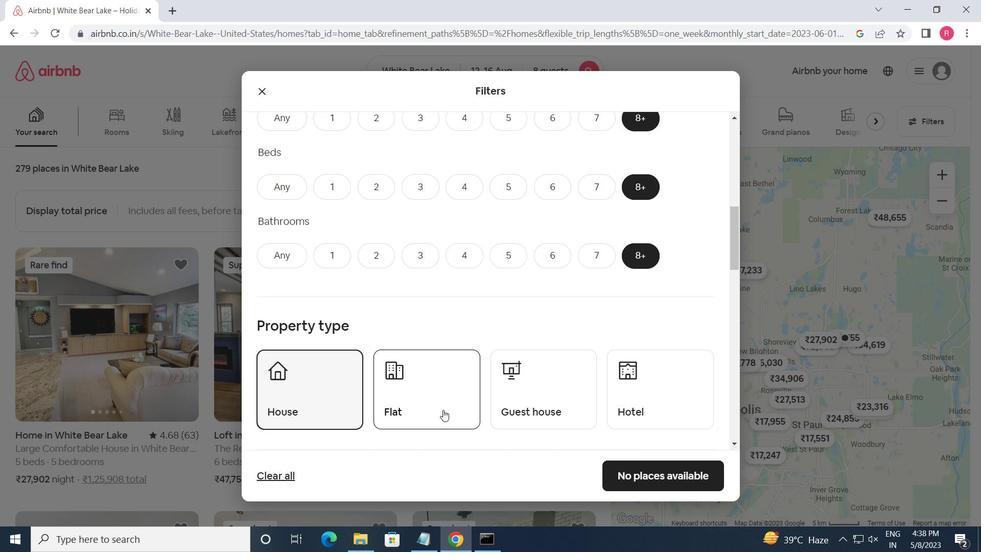
Action: Mouse moved to (540, 402)
Screenshot: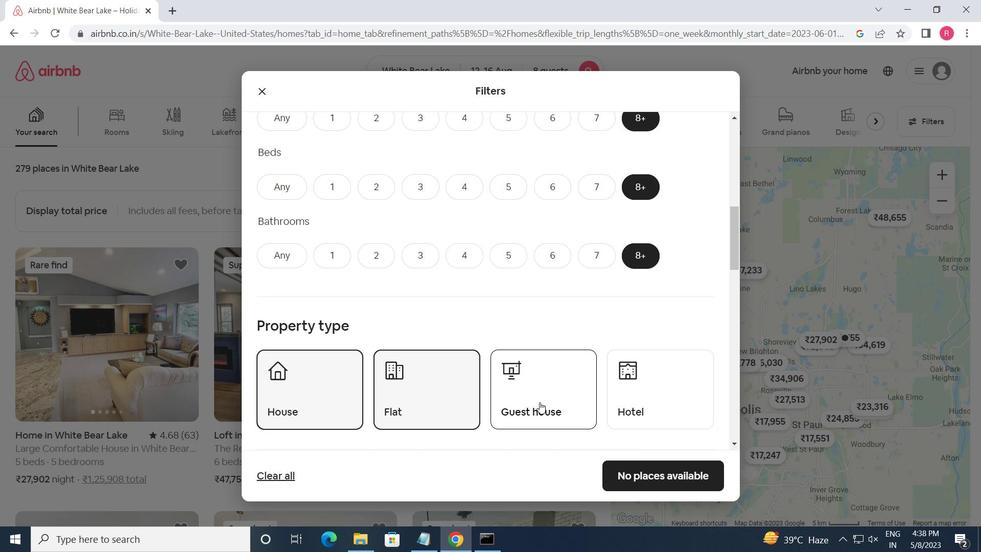 
Action: Mouse pressed left at (540, 402)
Screenshot: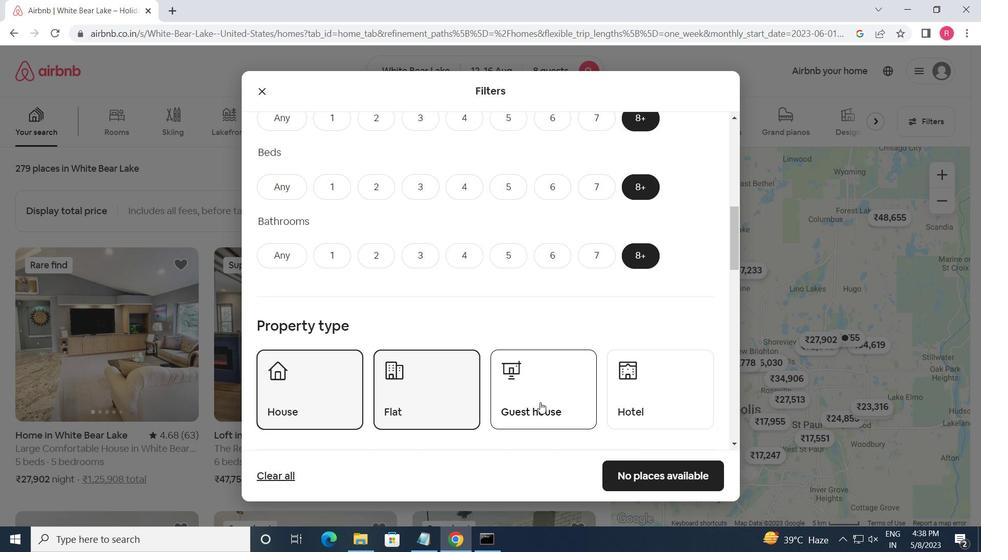
Action: Mouse moved to (646, 389)
Screenshot: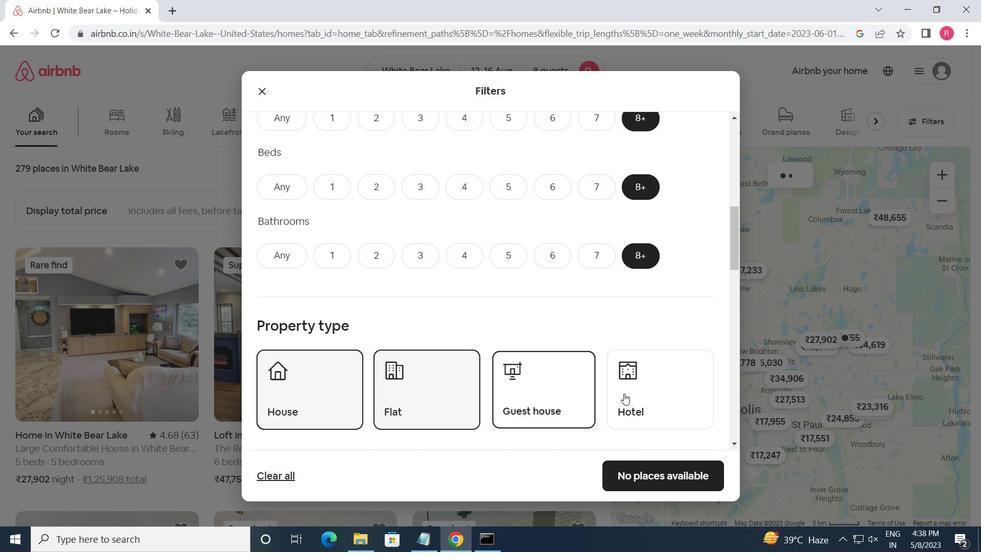 
Action: Mouse pressed left at (646, 389)
Screenshot: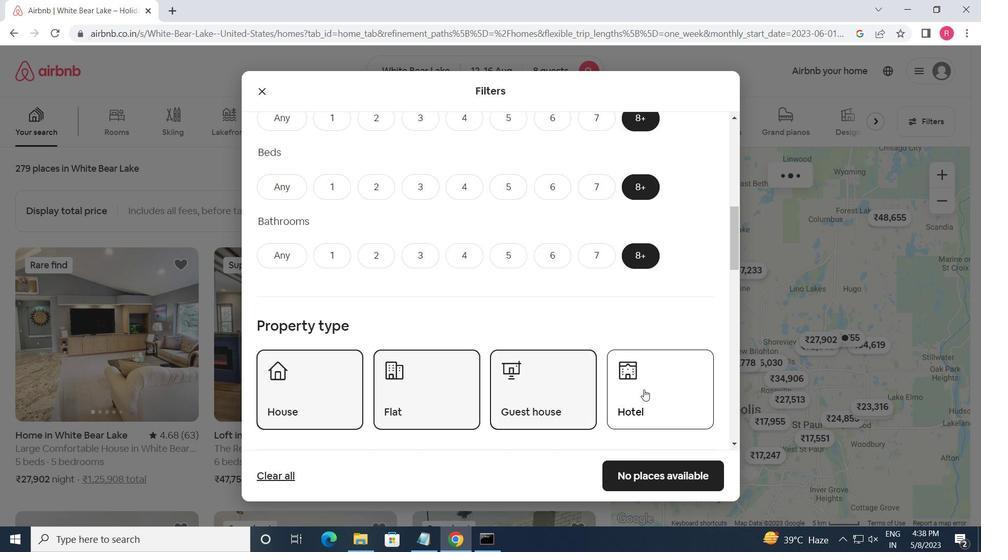 
Action: Mouse moved to (555, 408)
Screenshot: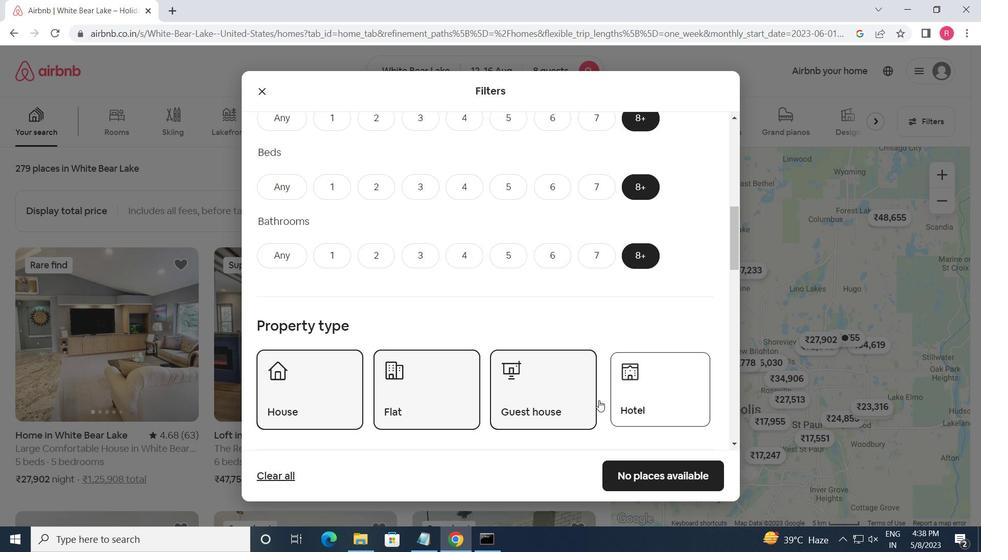 
Action: Mouse scrolled (555, 408) with delta (0, 0)
Screenshot: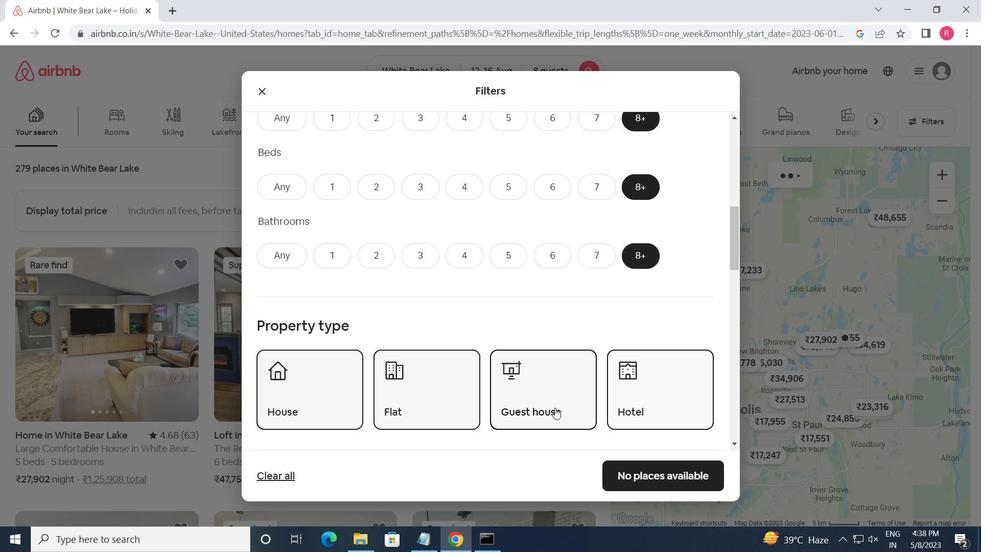 
Action: Mouse scrolled (555, 408) with delta (0, 0)
Screenshot: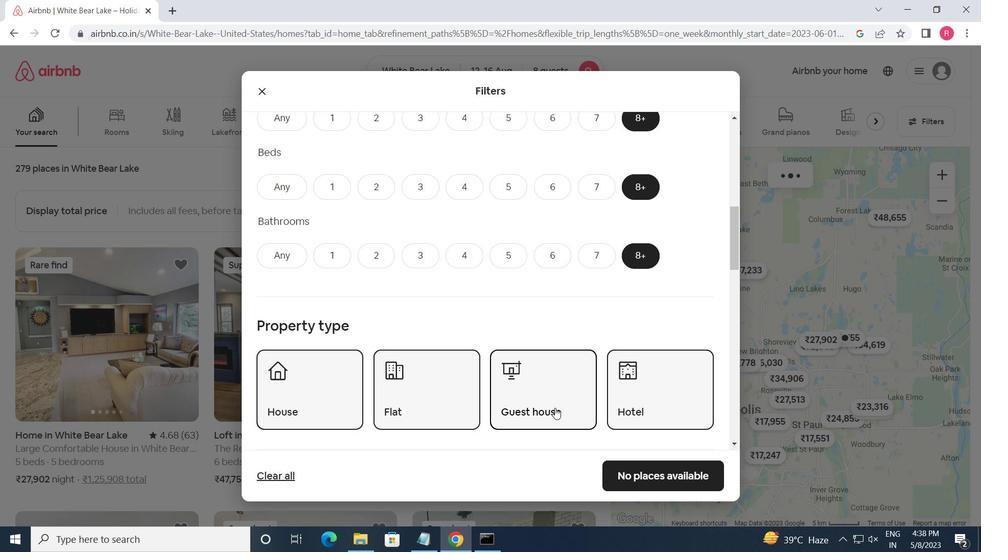 
Action: Mouse scrolled (555, 408) with delta (0, 0)
Screenshot: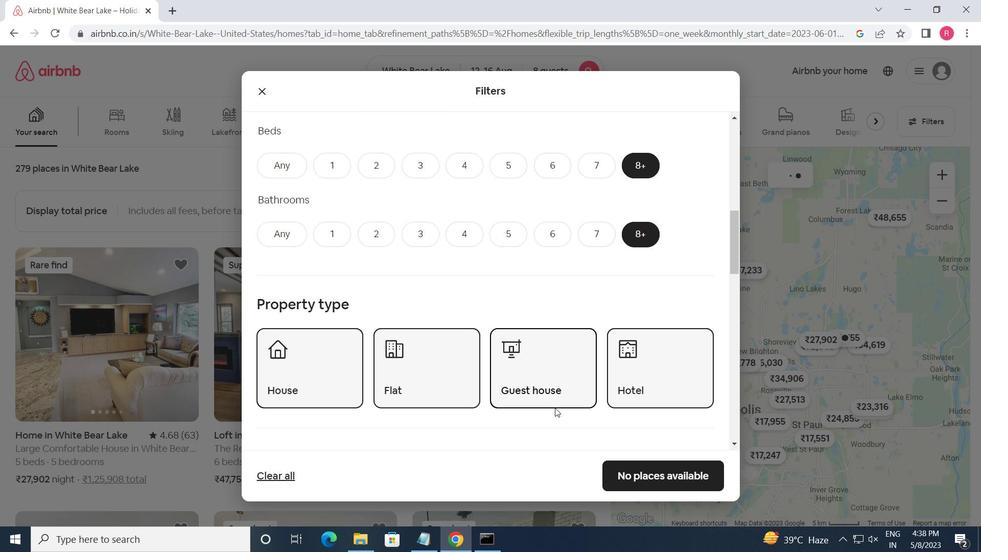 
Action: Mouse moved to (384, 383)
Screenshot: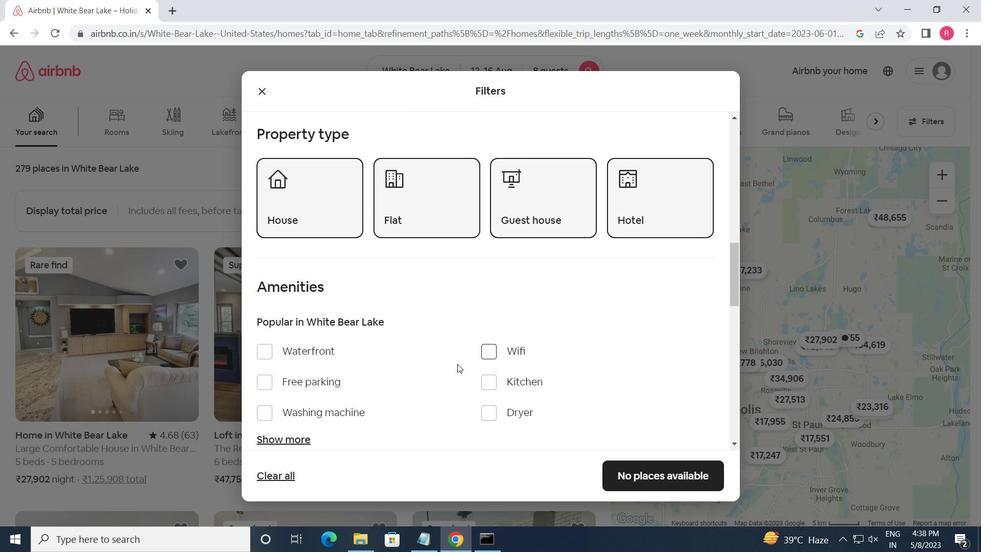 
Action: Mouse scrolled (384, 382) with delta (0, 0)
Screenshot: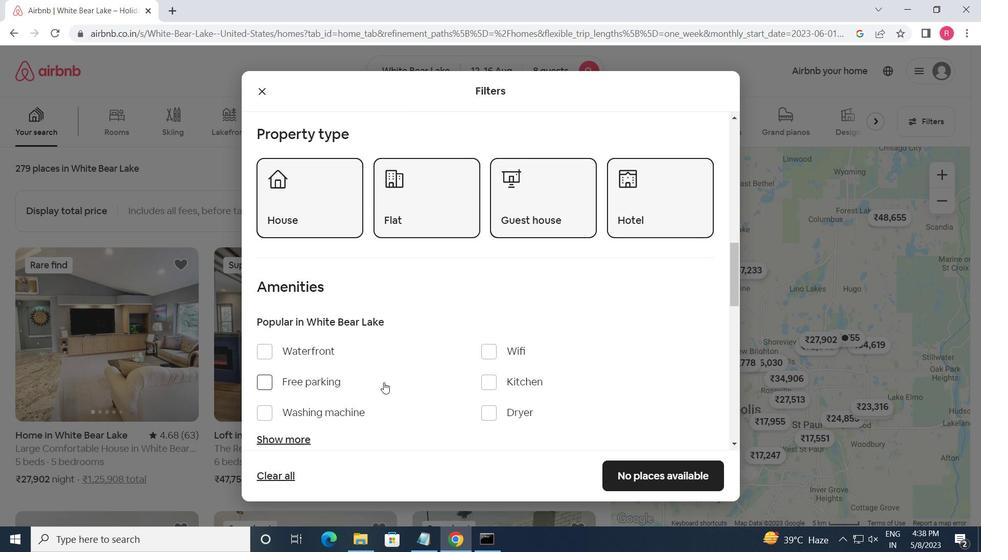 
Action: Mouse moved to (262, 313)
Screenshot: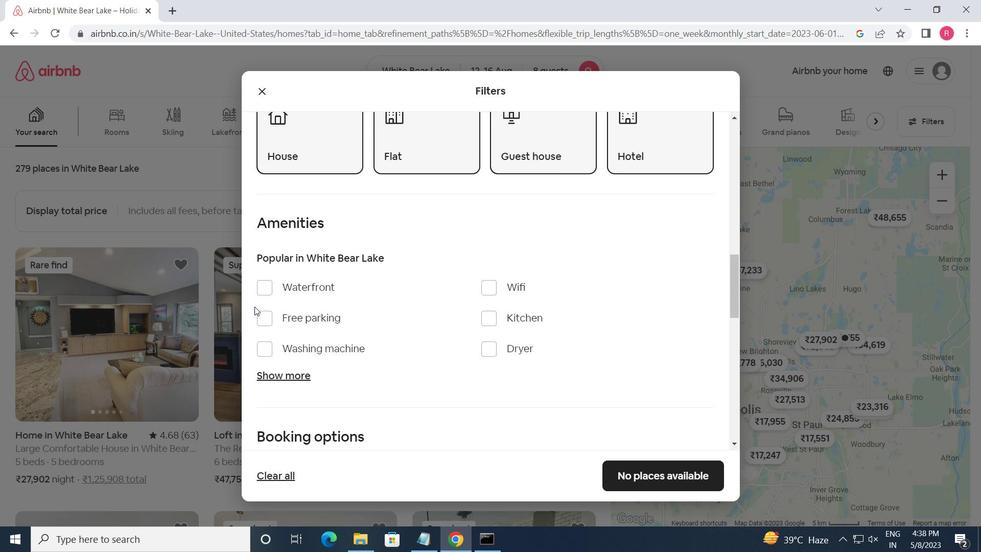 
Action: Mouse pressed left at (262, 313)
Screenshot: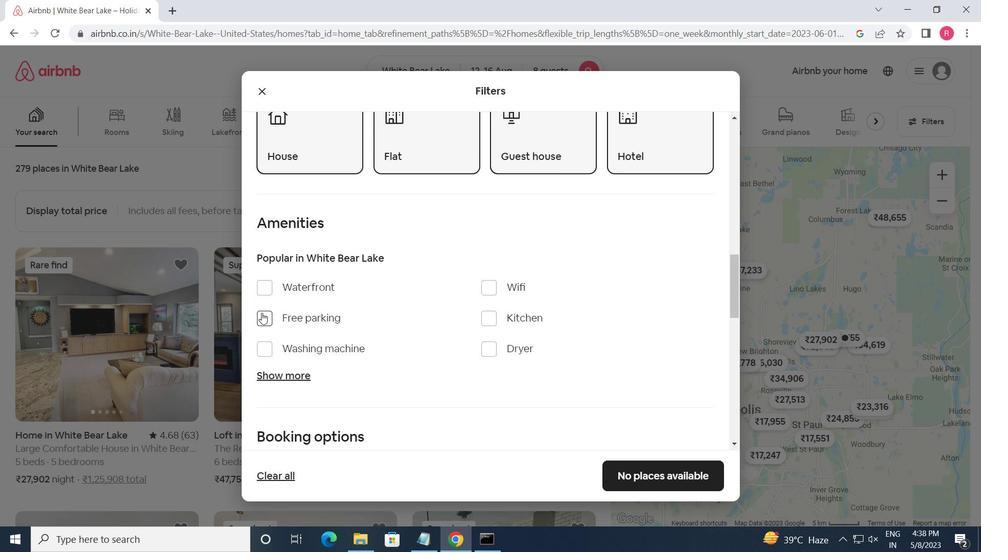
Action: Mouse moved to (489, 287)
Screenshot: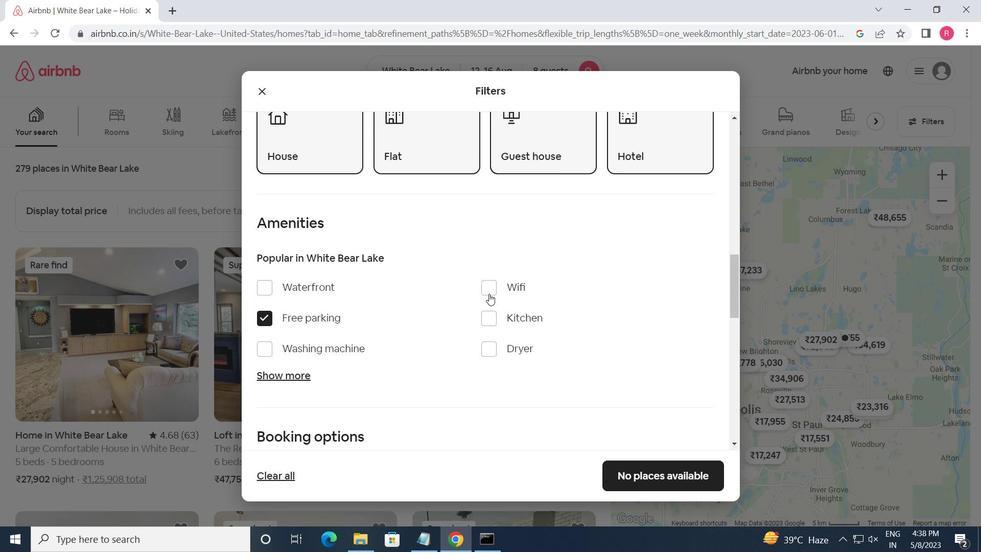 
Action: Mouse pressed left at (489, 287)
Screenshot: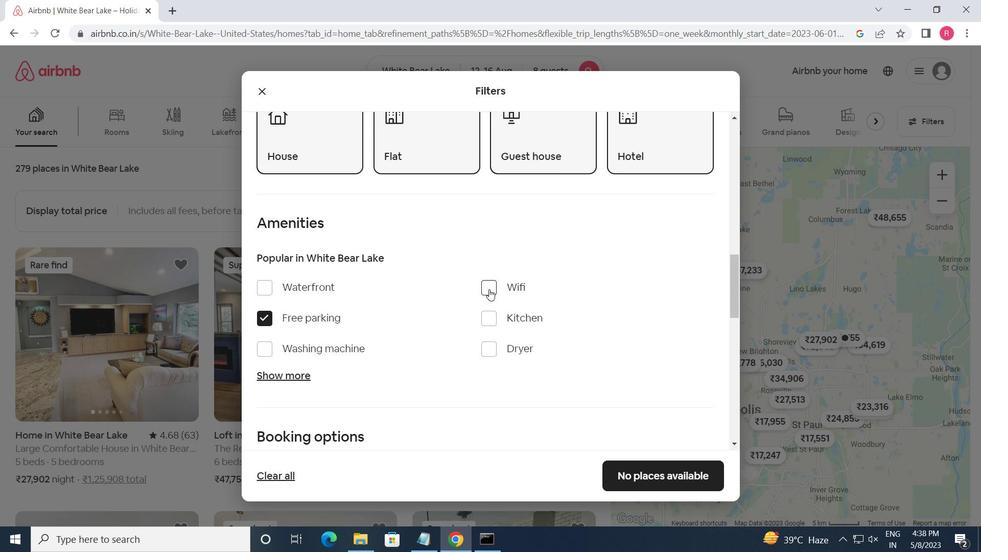 
Action: Mouse moved to (288, 375)
Screenshot: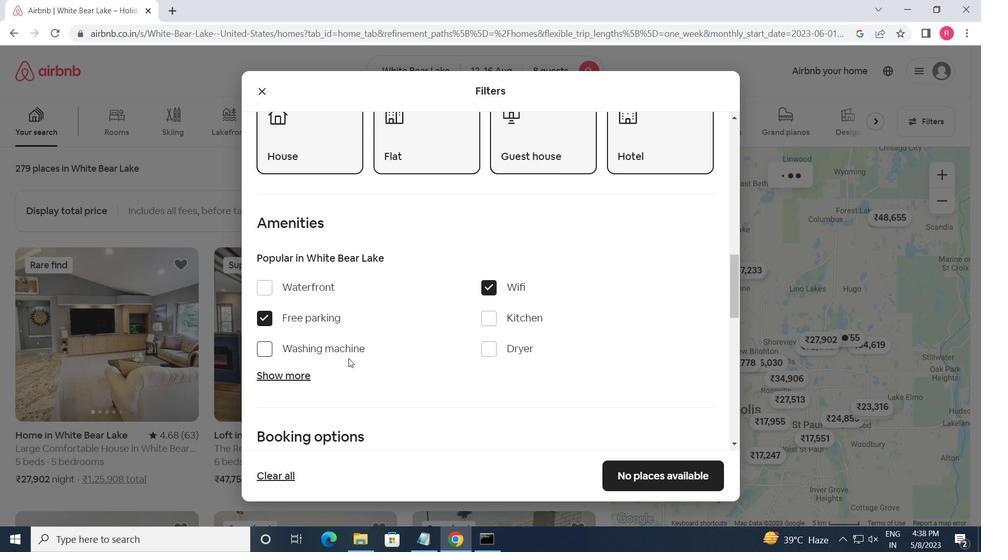 
Action: Mouse pressed left at (288, 375)
Screenshot: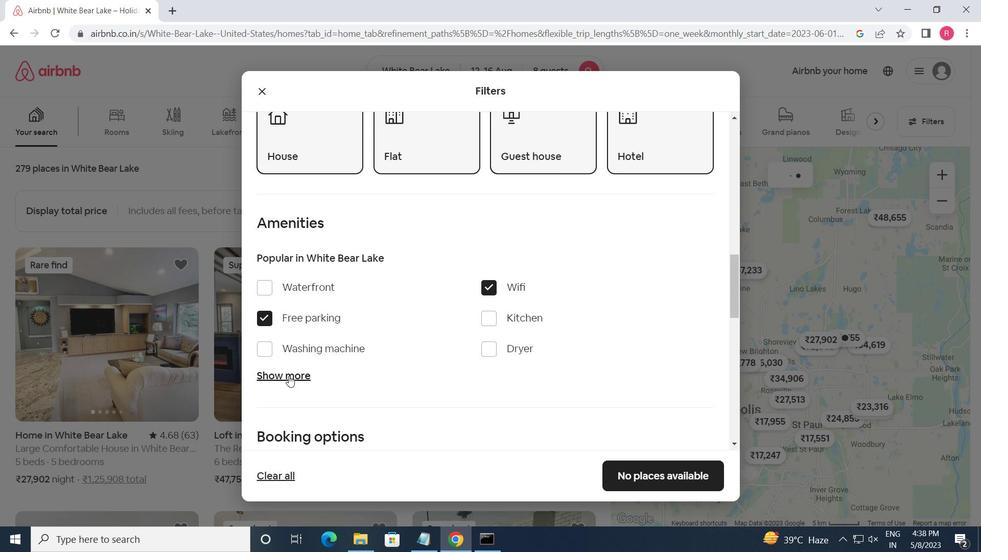 
Action: Mouse moved to (310, 370)
Screenshot: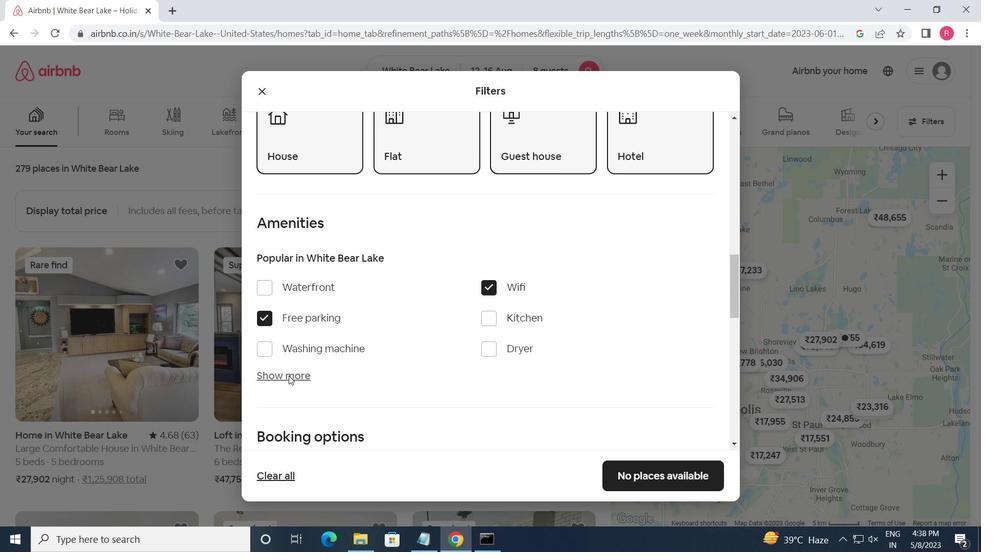 
Action: Mouse scrolled (310, 369) with delta (0, 0)
Screenshot: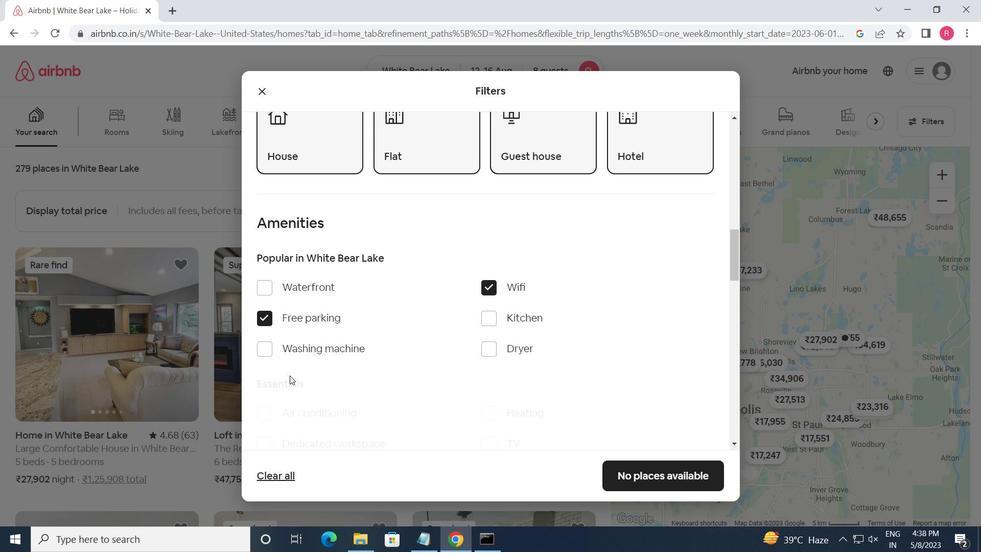 
Action: Mouse scrolled (310, 369) with delta (0, 0)
Screenshot: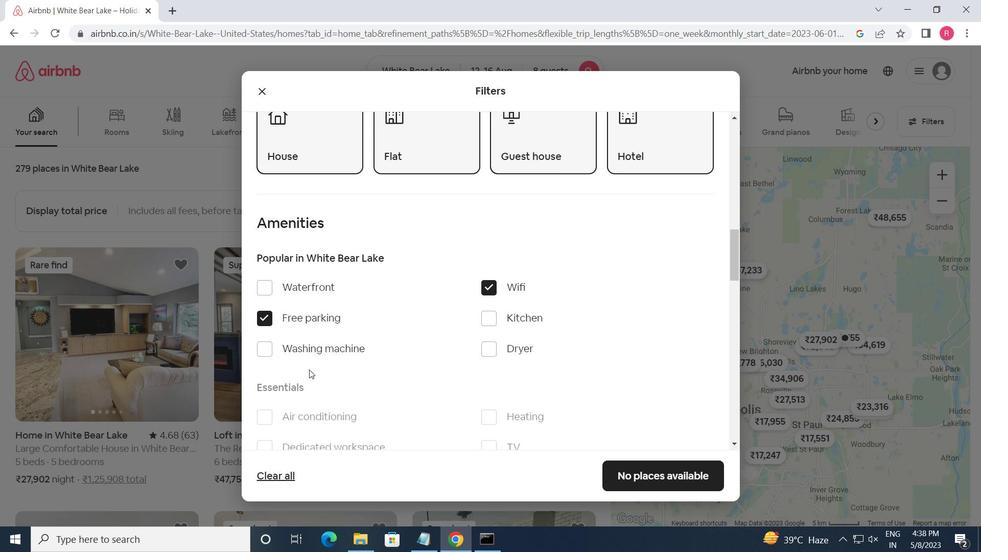 
Action: Mouse moved to (485, 320)
Screenshot: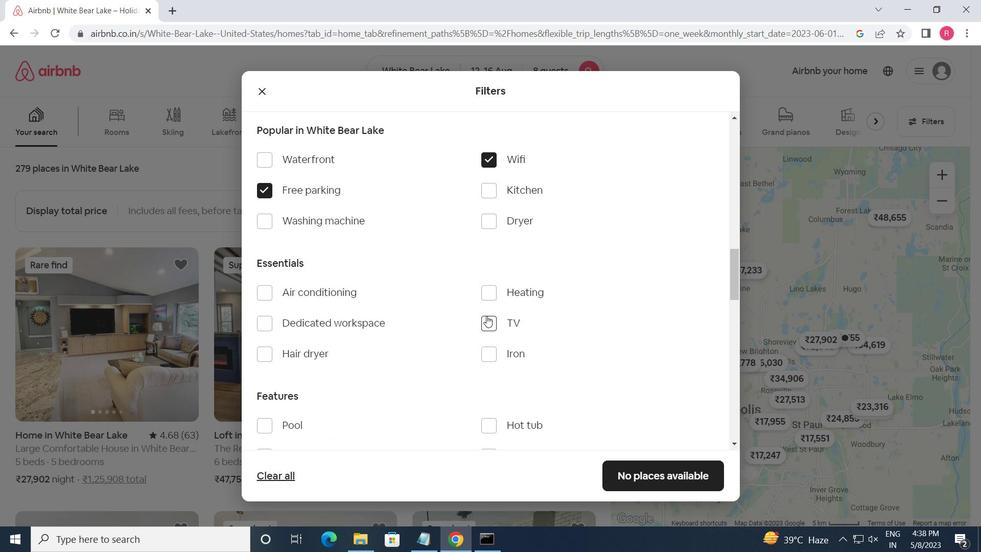 
Action: Mouse pressed left at (485, 320)
Screenshot: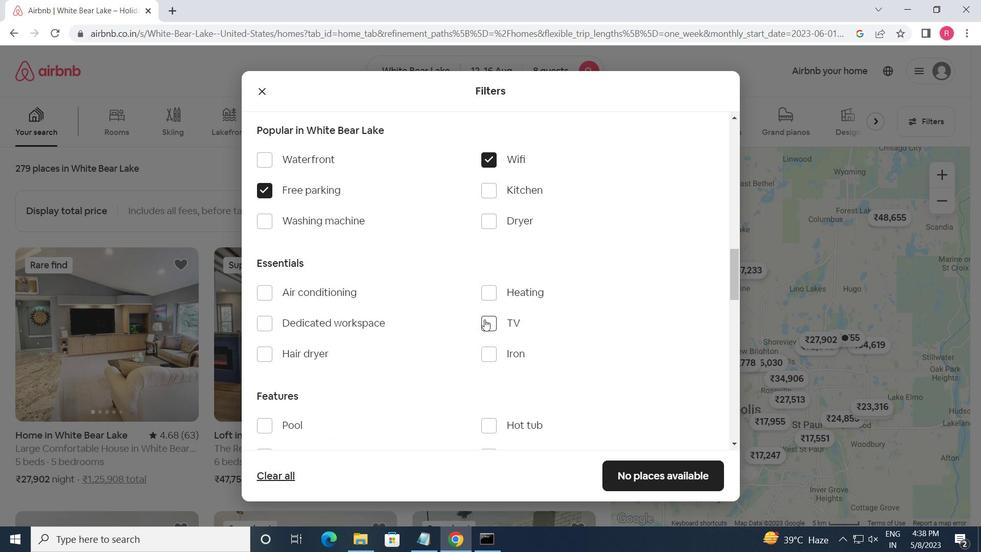 
Action: Mouse moved to (412, 357)
Screenshot: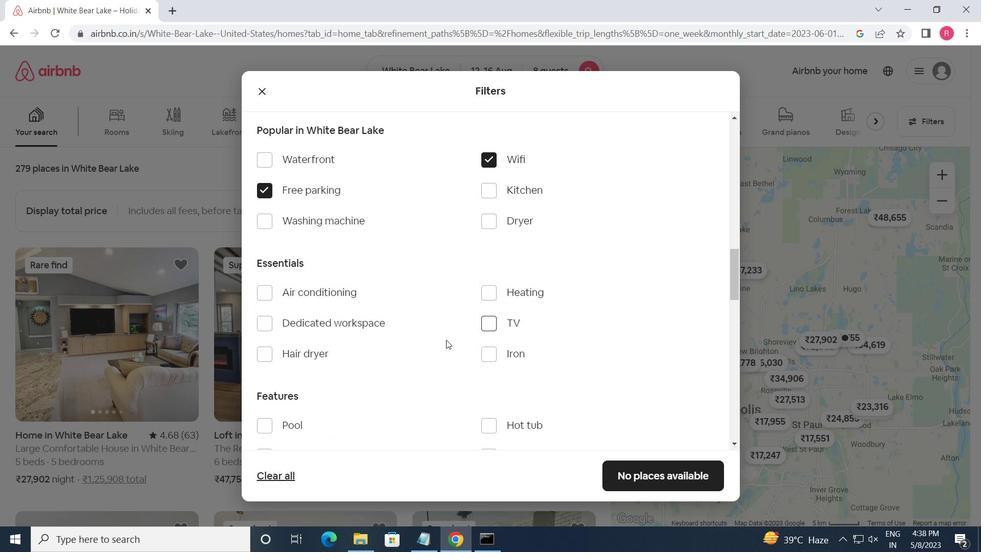 
Action: Mouse scrolled (412, 356) with delta (0, 0)
Screenshot: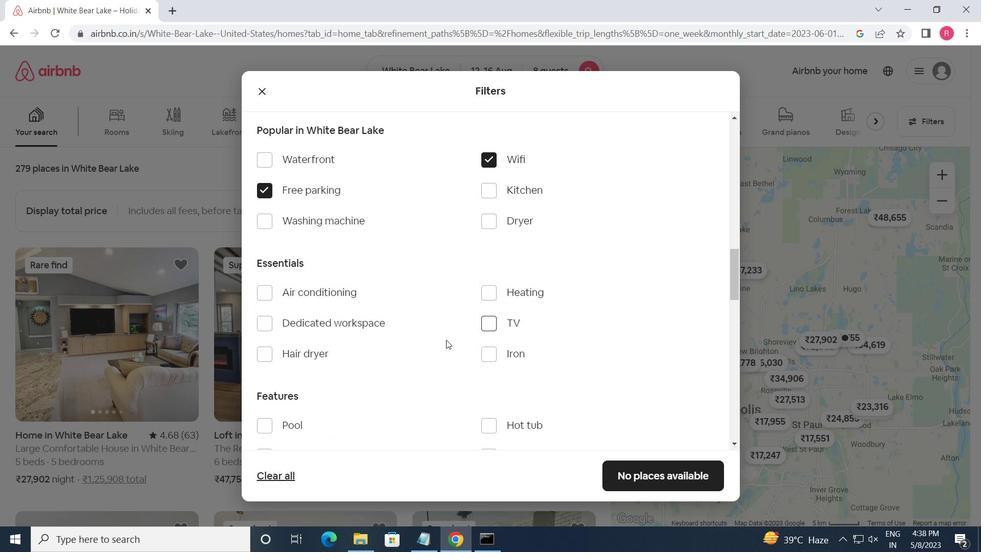 
Action: Mouse moved to (411, 357)
Screenshot: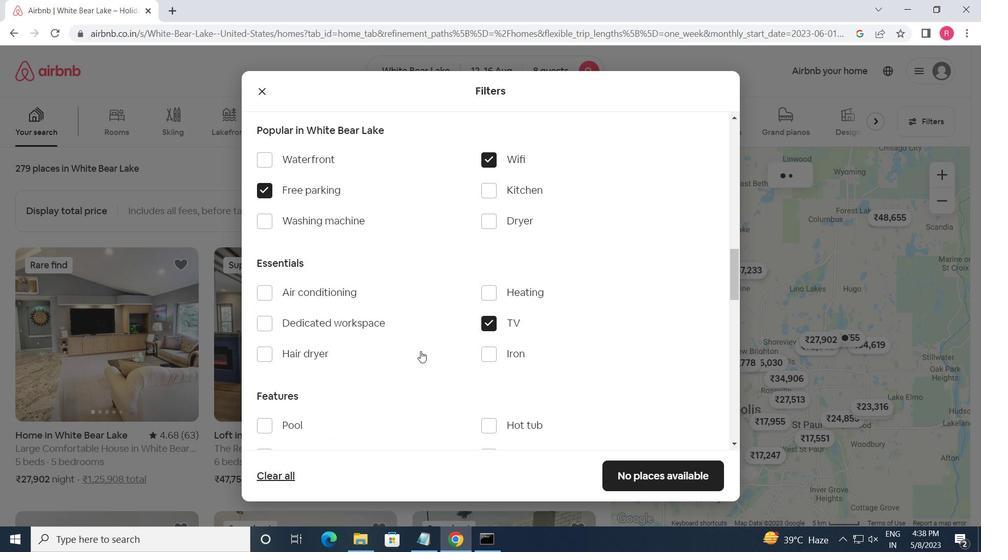 
Action: Mouse scrolled (411, 357) with delta (0, 0)
Screenshot: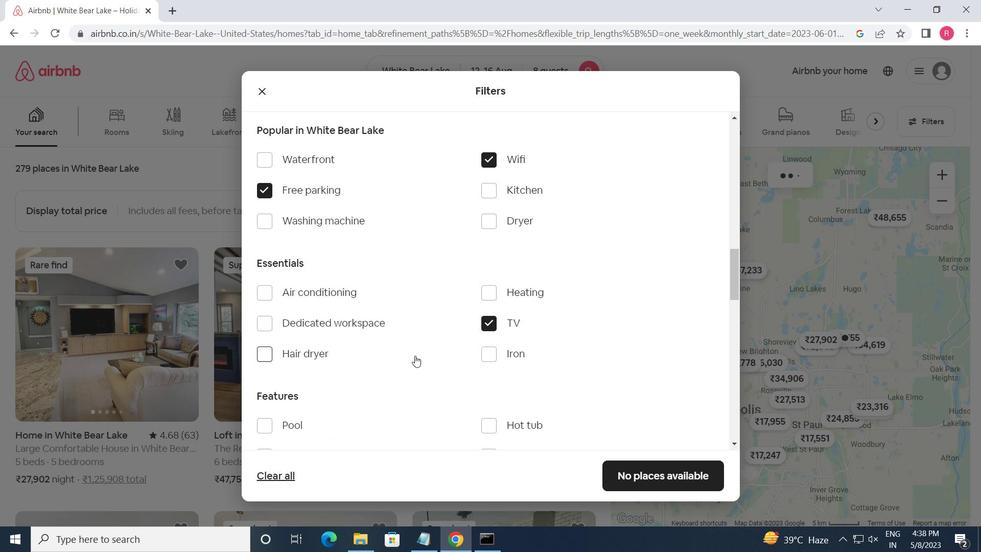 
Action: Mouse moved to (267, 356)
Screenshot: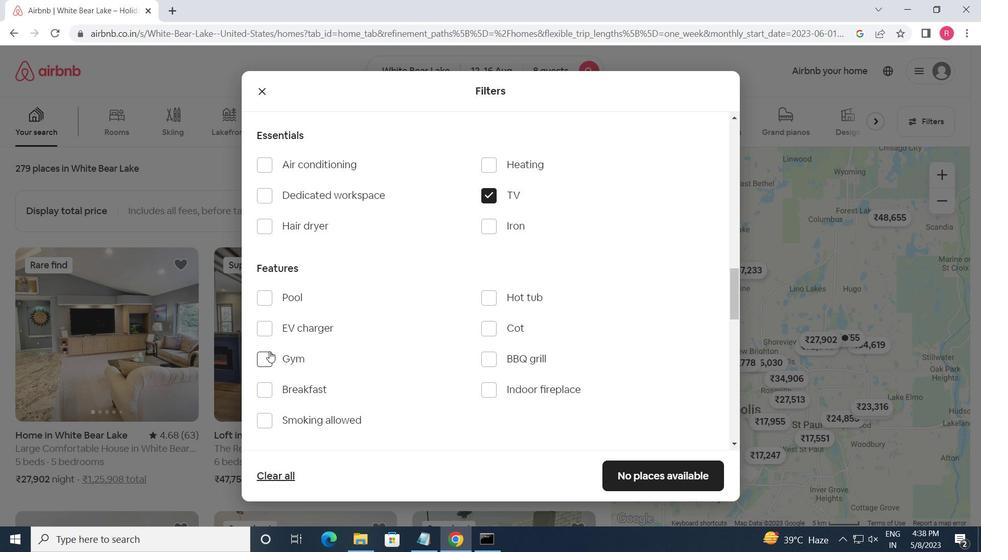 
Action: Mouse pressed left at (267, 356)
Screenshot: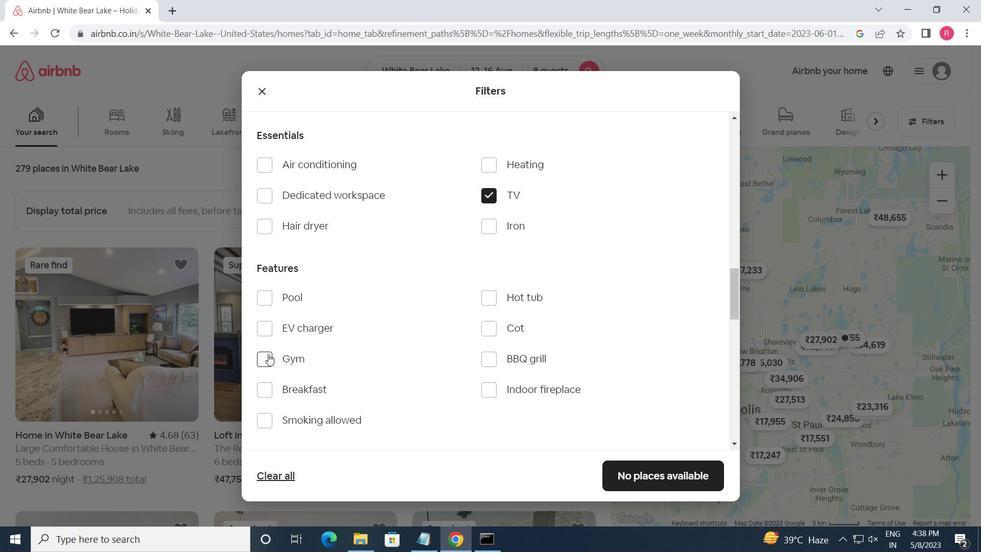 
Action: Mouse moved to (271, 387)
Screenshot: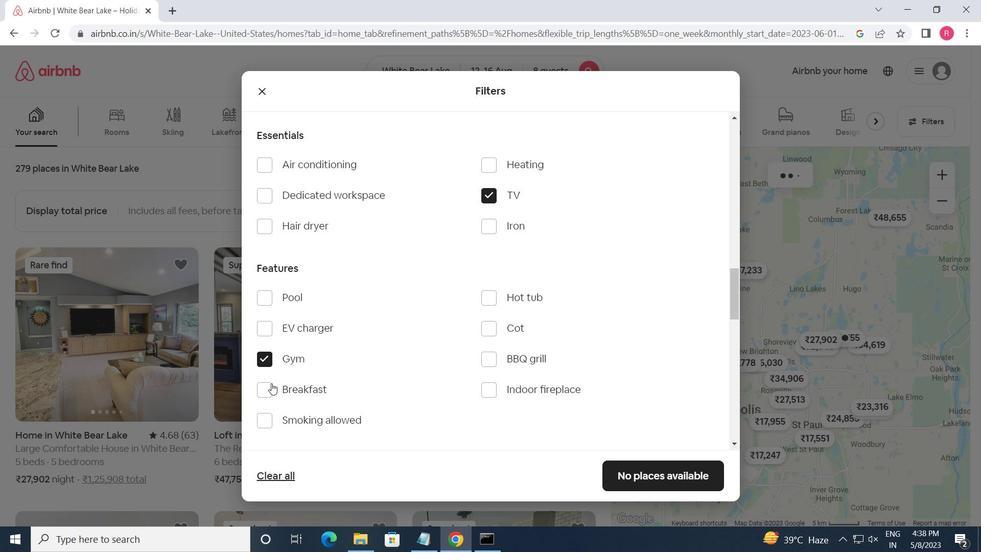 
Action: Mouse pressed left at (271, 387)
Screenshot: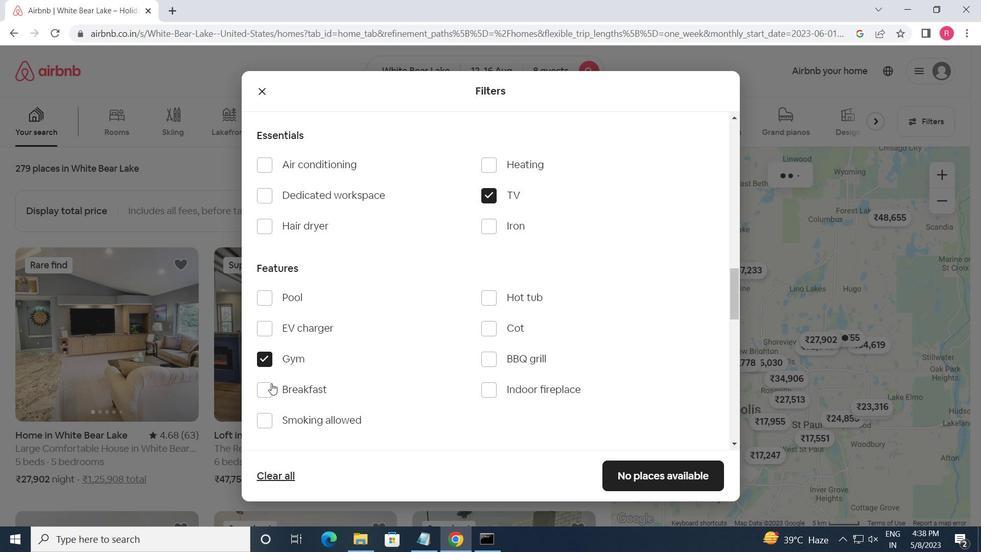 
Action: Mouse scrolled (271, 386) with delta (0, 0)
Screenshot: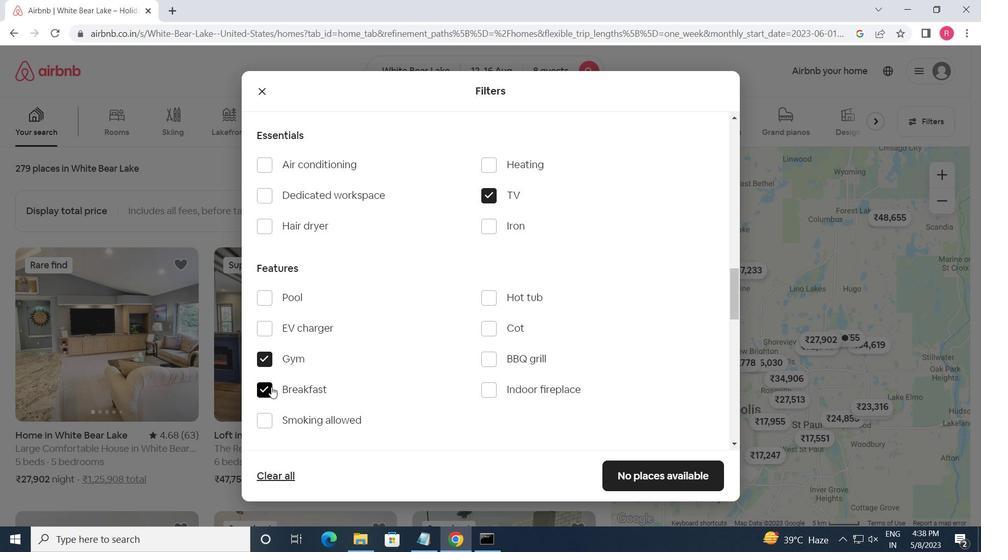 
Action: Mouse moved to (362, 372)
Screenshot: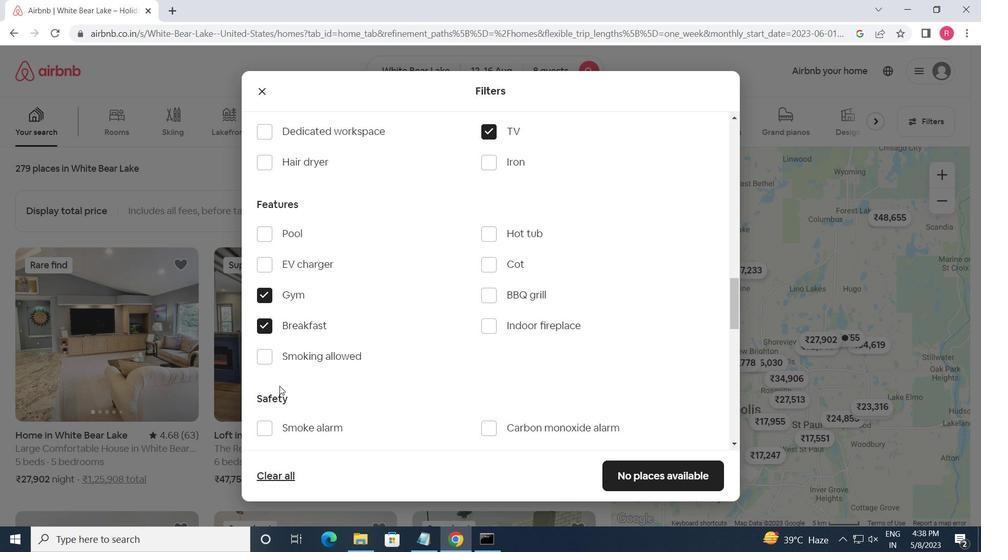 
Action: Mouse scrolled (362, 371) with delta (0, 0)
Screenshot: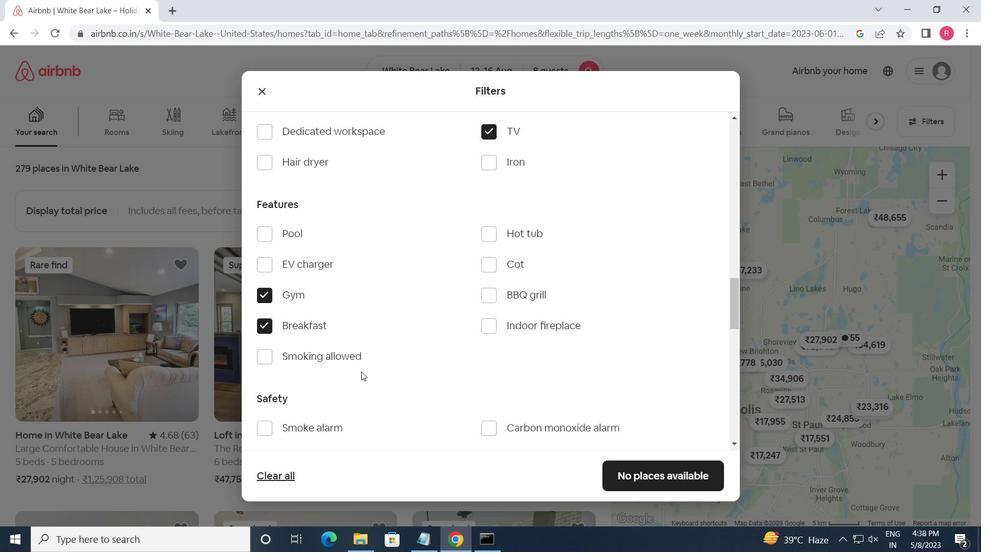 
Action: Mouse scrolled (362, 371) with delta (0, 0)
Screenshot: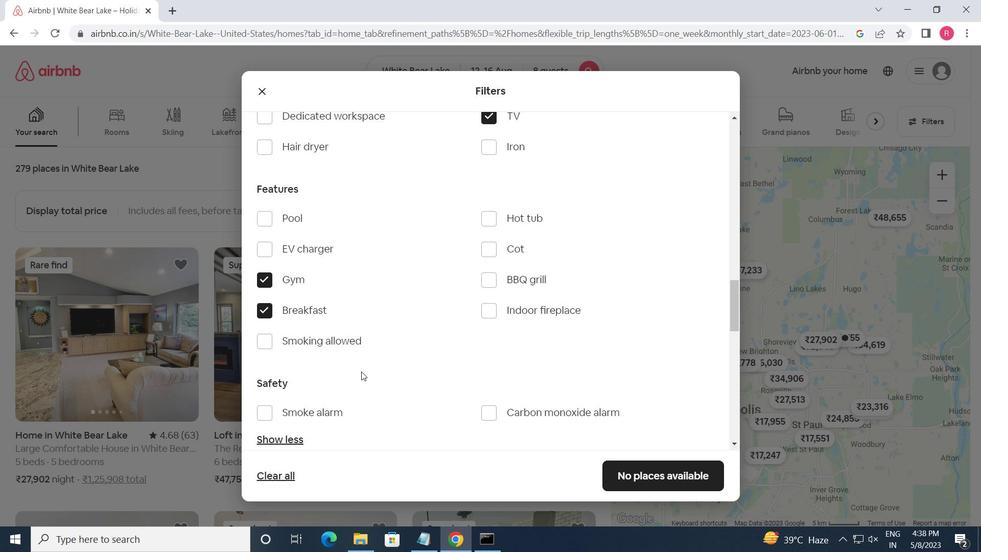 
Action: Mouse scrolled (362, 371) with delta (0, 0)
Screenshot: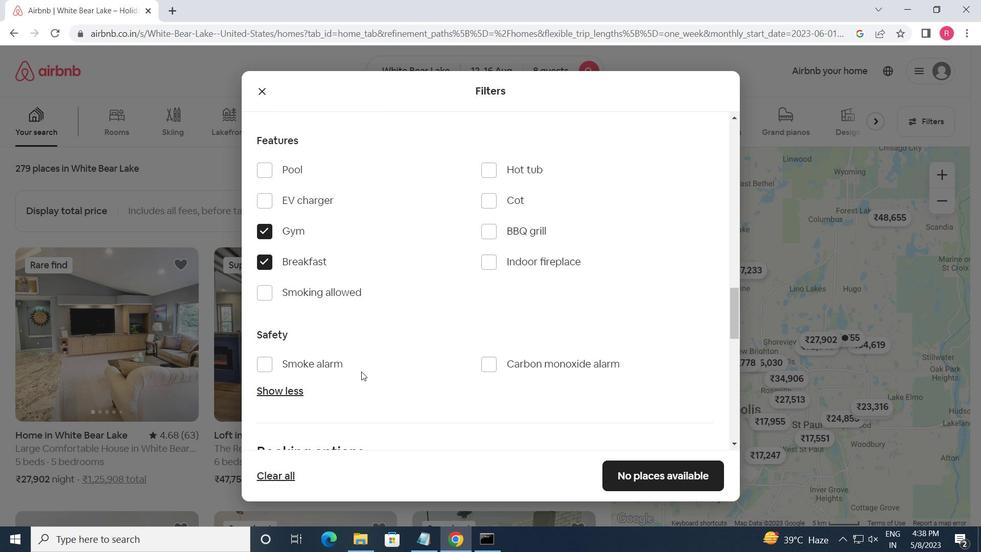 
Action: Mouse scrolled (362, 371) with delta (0, 0)
Screenshot: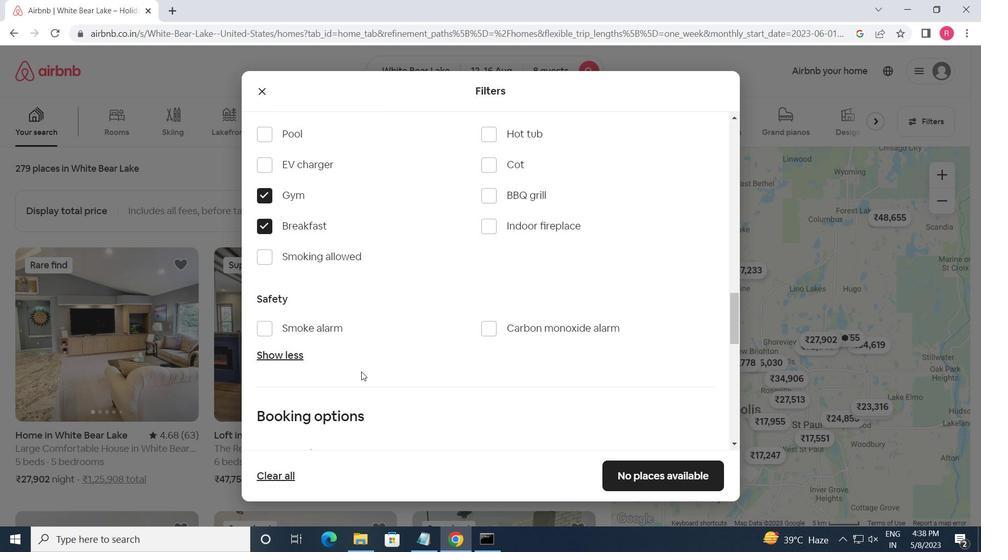 
Action: Mouse scrolled (362, 371) with delta (0, 0)
Screenshot: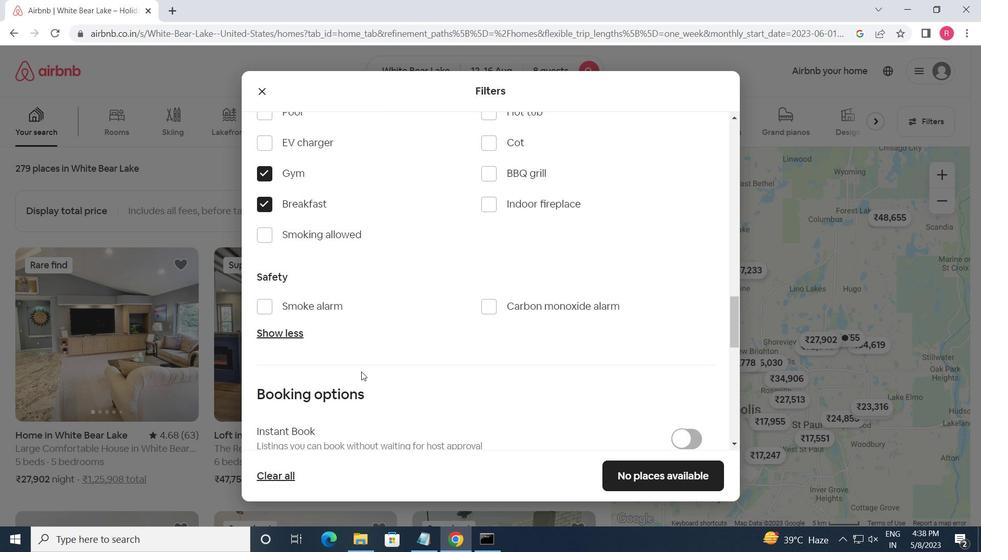 
Action: Mouse moved to (691, 284)
Screenshot: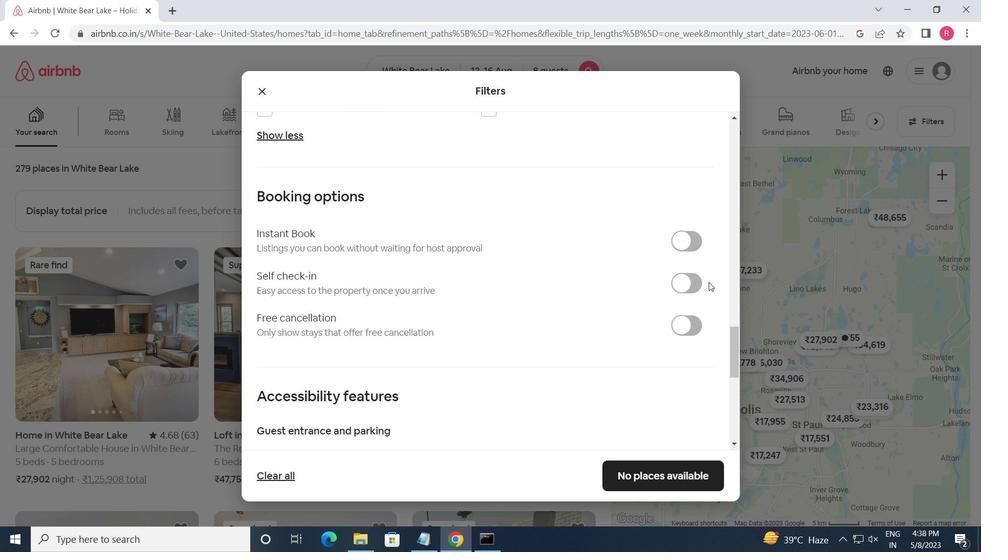 
Action: Mouse pressed left at (691, 284)
Screenshot: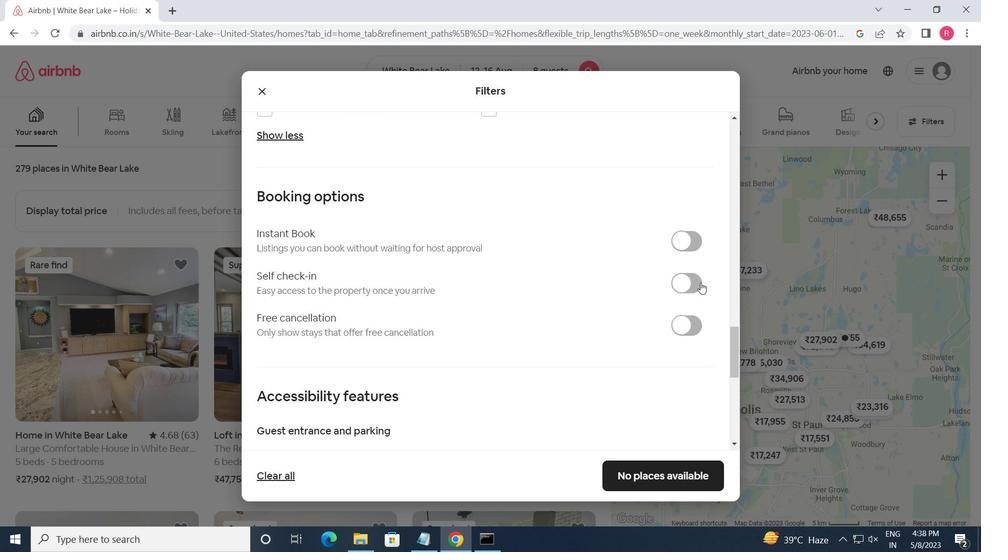 
Action: Mouse moved to (479, 355)
Screenshot: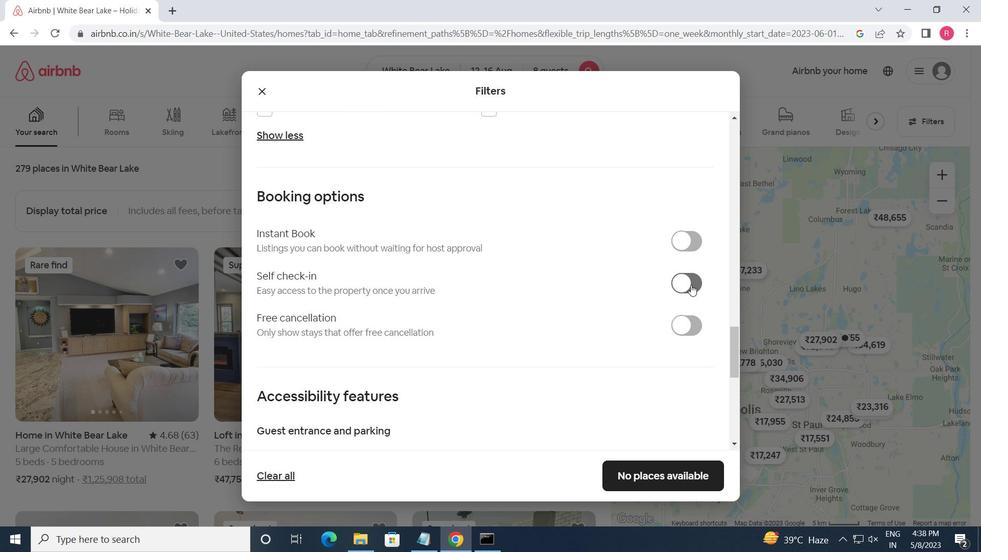 
Action: Mouse scrolled (479, 354) with delta (0, 0)
Screenshot: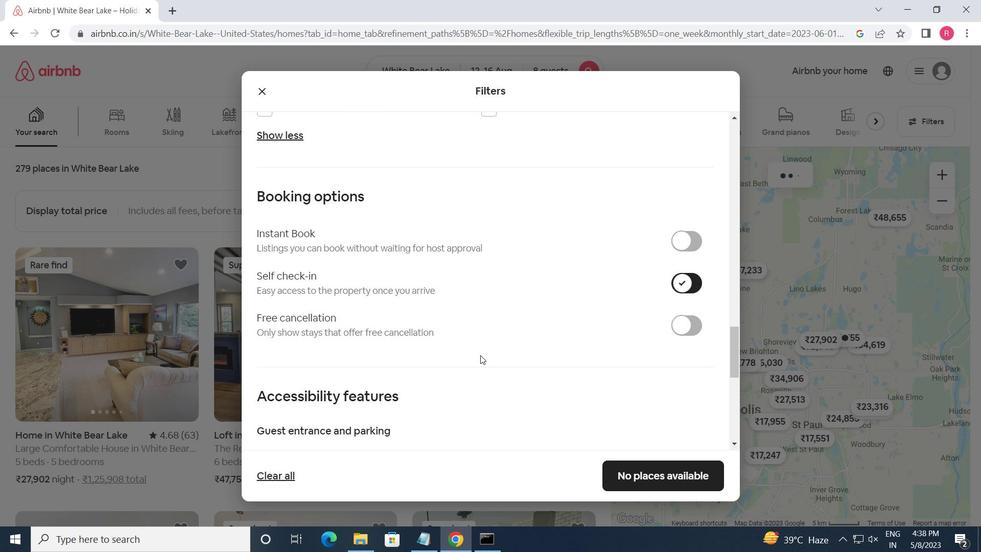 
Action: Mouse scrolled (479, 354) with delta (0, 0)
Screenshot: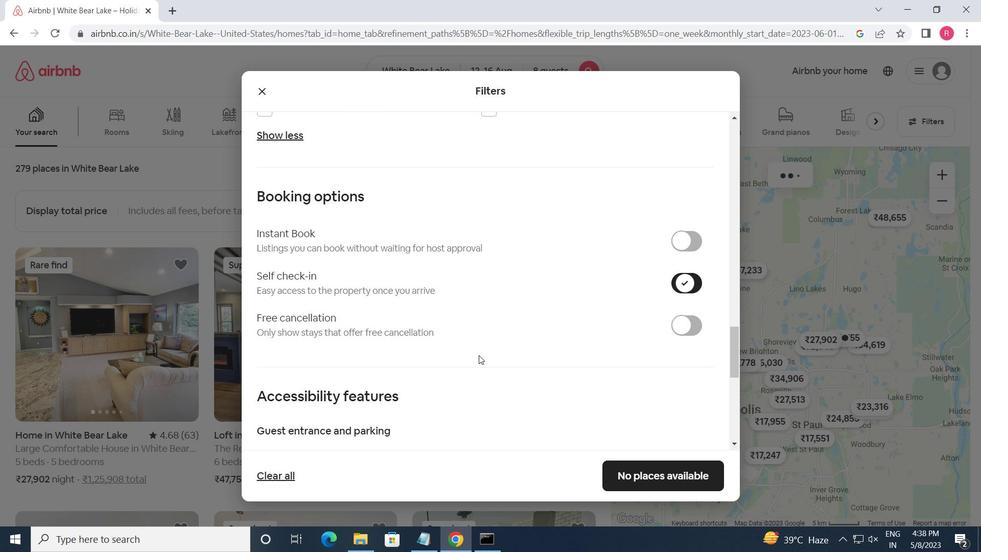 
Action: Mouse scrolled (479, 354) with delta (0, 0)
Screenshot: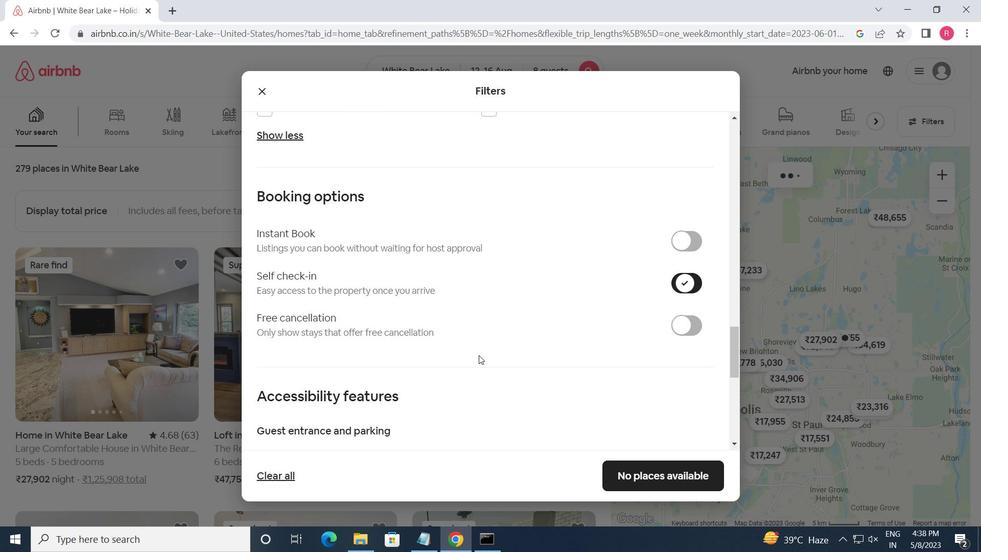 
Action: Mouse scrolled (479, 354) with delta (0, 0)
Screenshot: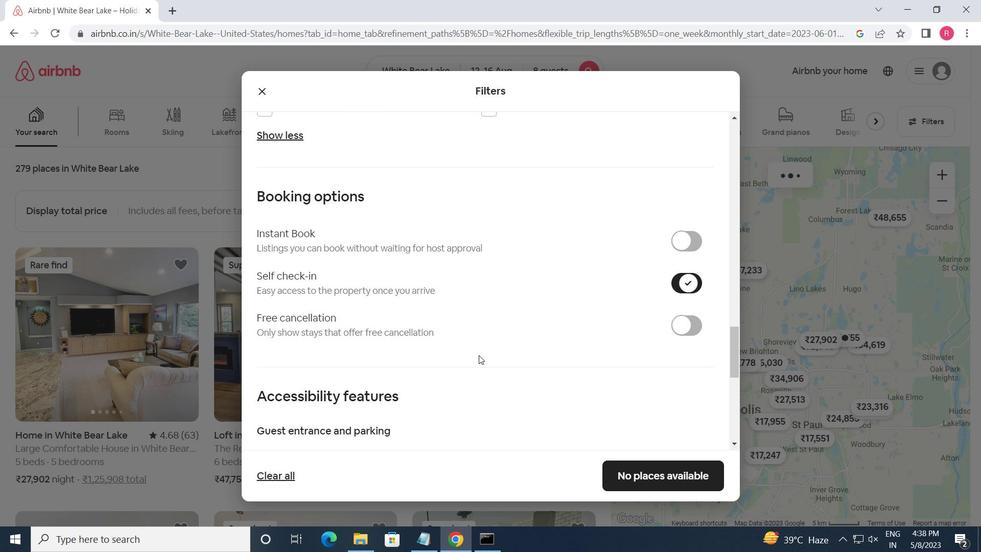 
Action: Mouse moved to (346, 369)
Screenshot: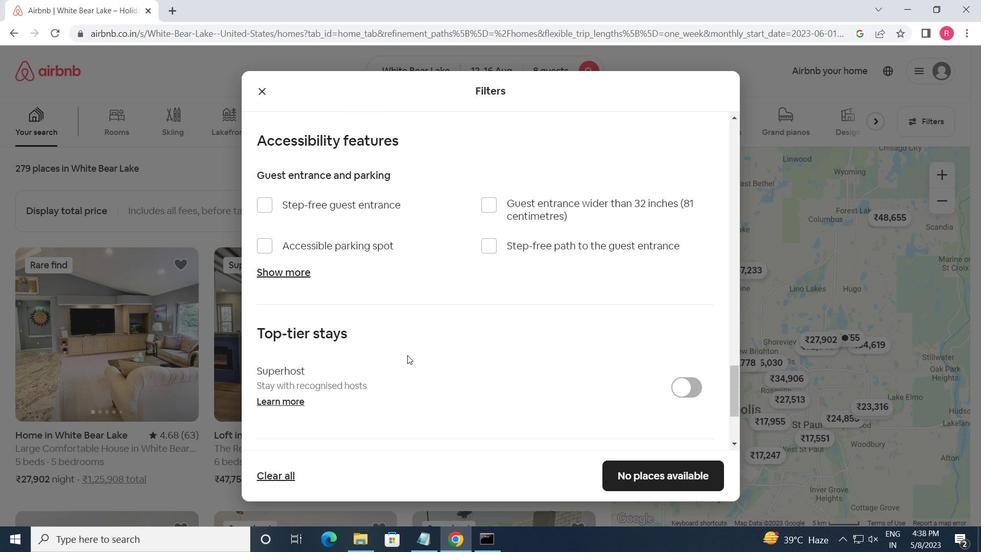 
Action: Mouse scrolled (346, 368) with delta (0, 0)
Screenshot: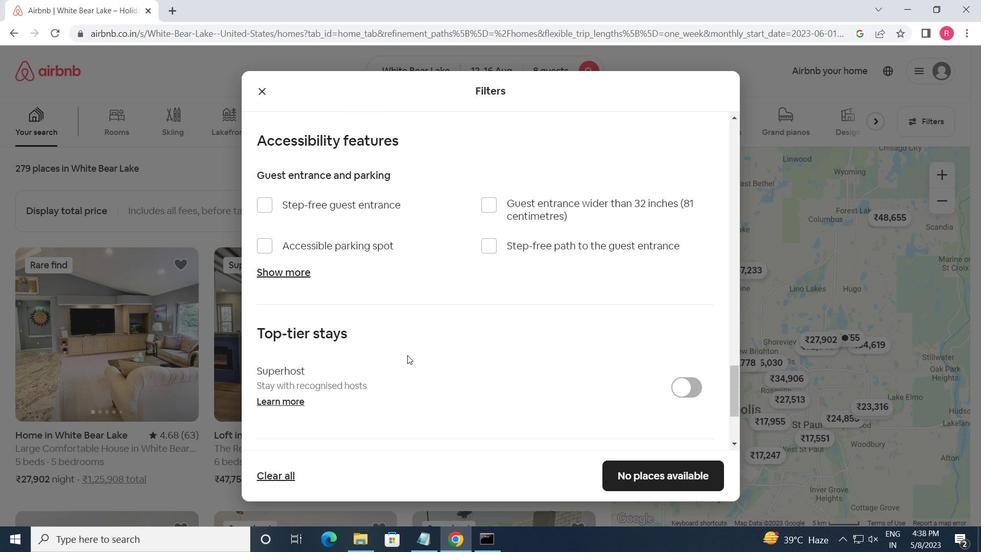 
Action: Mouse scrolled (346, 368) with delta (0, 0)
Screenshot: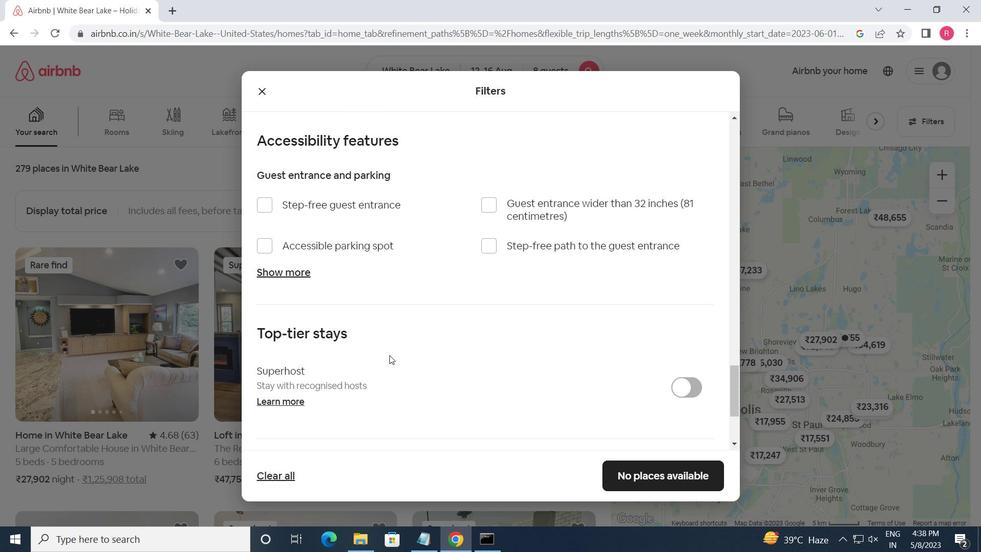 
Action: Mouse scrolled (346, 368) with delta (0, 0)
Screenshot: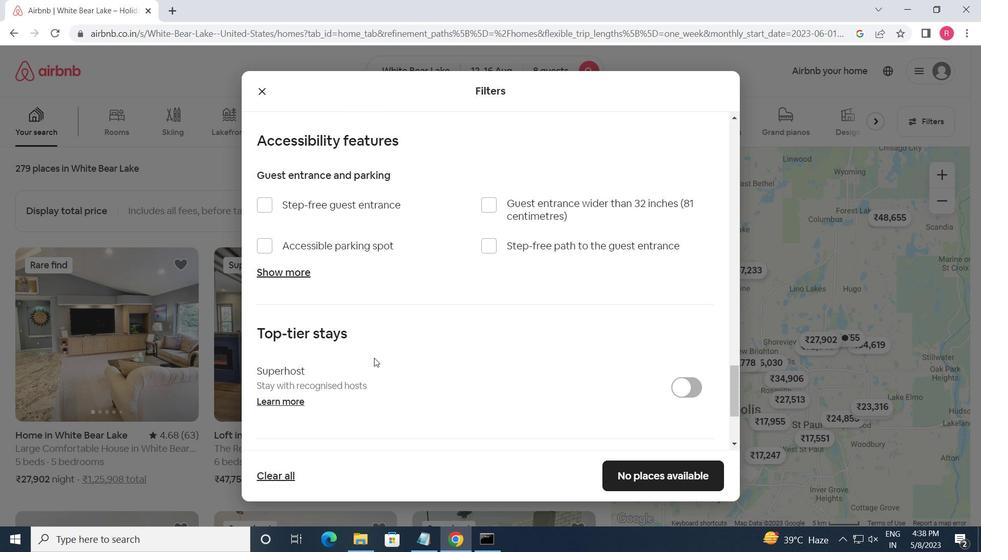 
Action: Mouse scrolled (346, 368) with delta (0, 0)
Screenshot: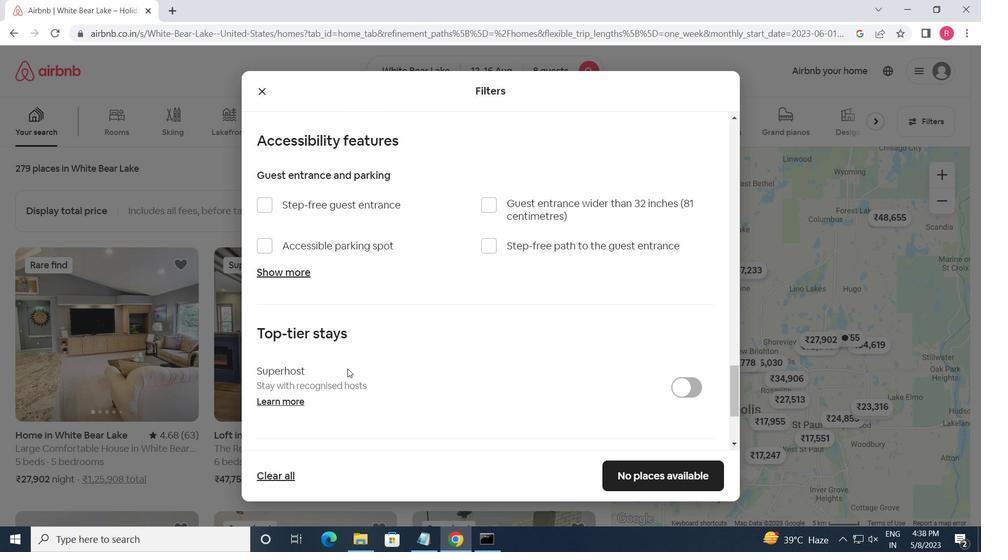 
Action: Mouse moved to (263, 366)
Screenshot: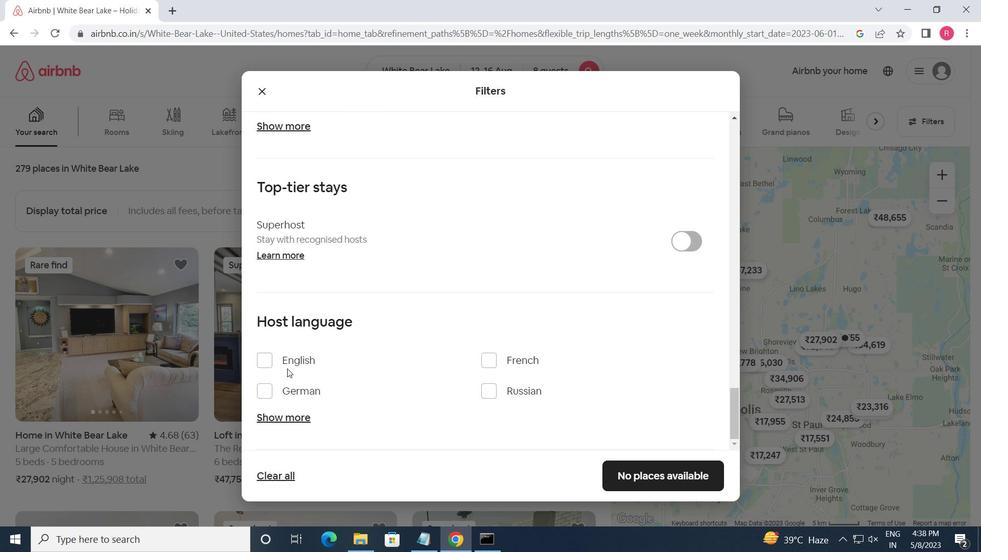 
Action: Mouse pressed left at (263, 366)
Screenshot: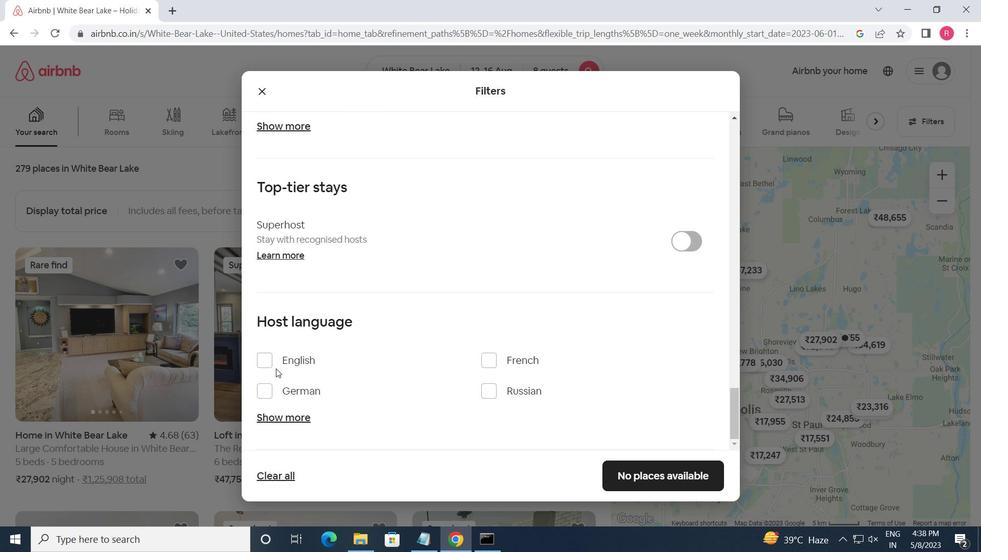 
Action: Mouse moved to (634, 474)
Screenshot: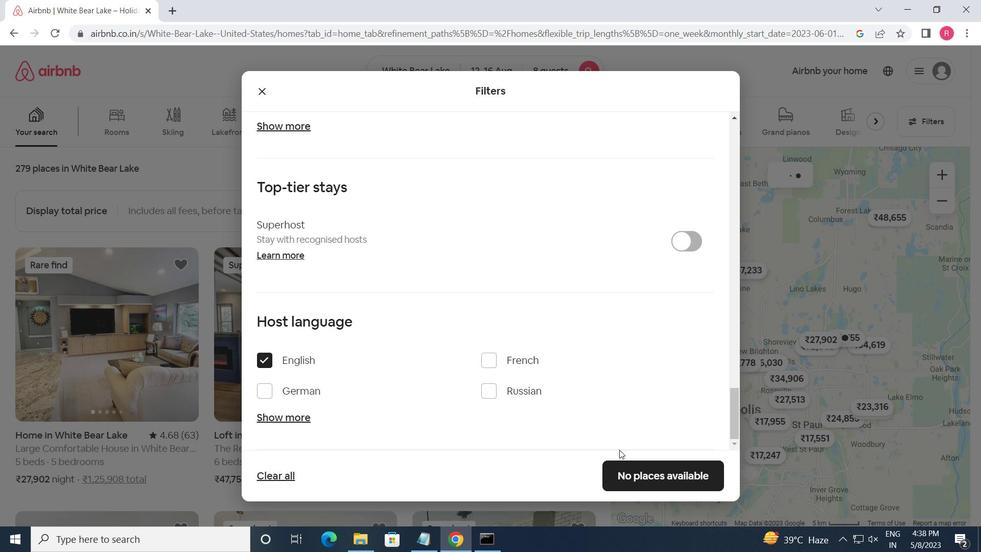 
Action: Mouse pressed left at (634, 474)
Screenshot: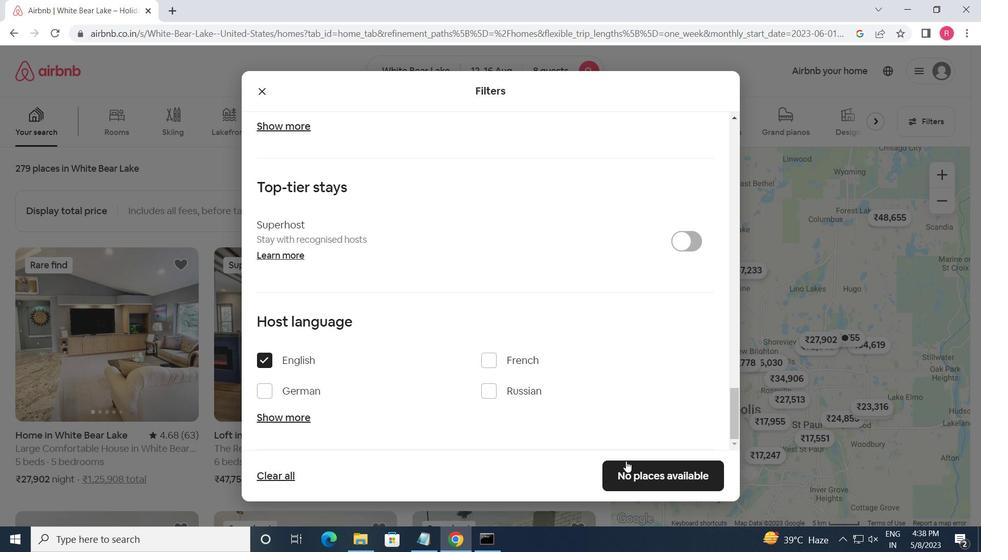 
